 Task: Look for space in Ras al-Khaimah, United Arab Emirates from 1st July, 2023 to 3rd July, 2023 for 1 adult in price range Rs.5000 to Rs.15000. Place can be private room with 1  bedroom having 1 bed and 1 bathroom. Property type can be house, flat, guest house. Amenities needed are: wifi, air conditioning, dedicated workplace, smoking allowed. Booking option can be shelf check-in. Required host language is English.
Action: Mouse moved to (432, 90)
Screenshot: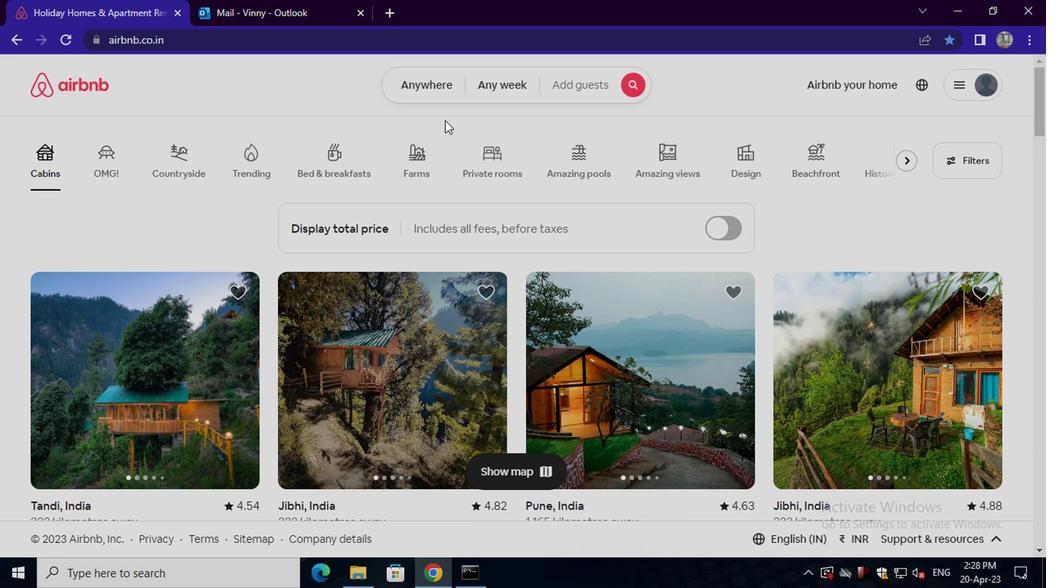 
Action: Mouse pressed left at (432, 90)
Screenshot: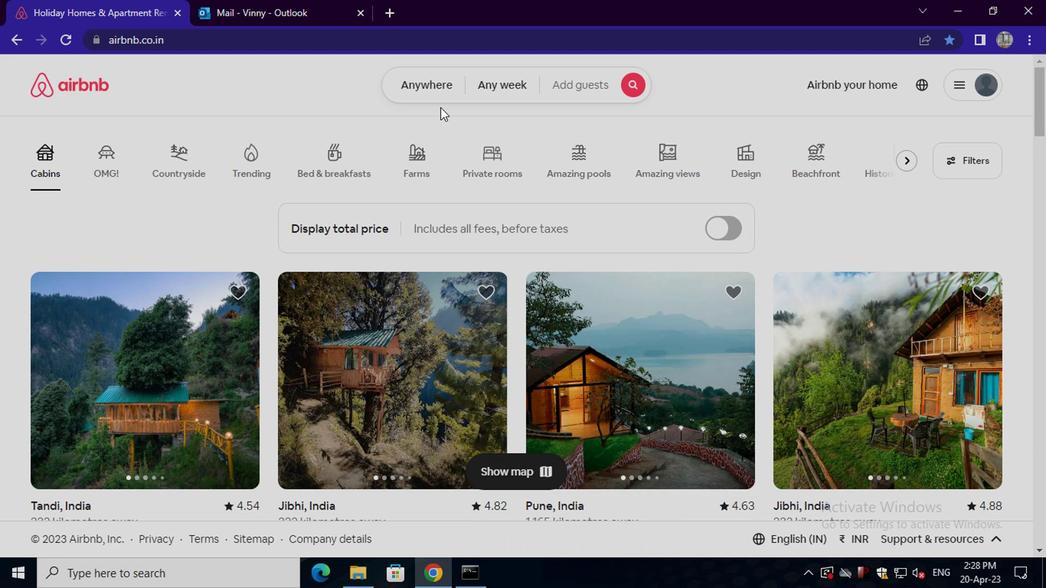 
Action: Mouse moved to (289, 148)
Screenshot: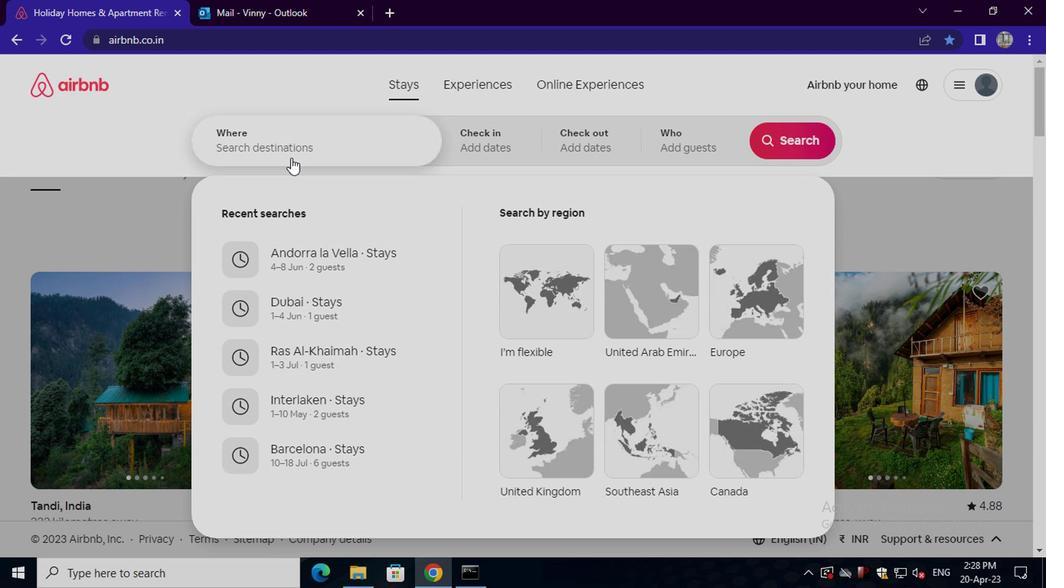 
Action: Mouse pressed left at (289, 148)
Screenshot: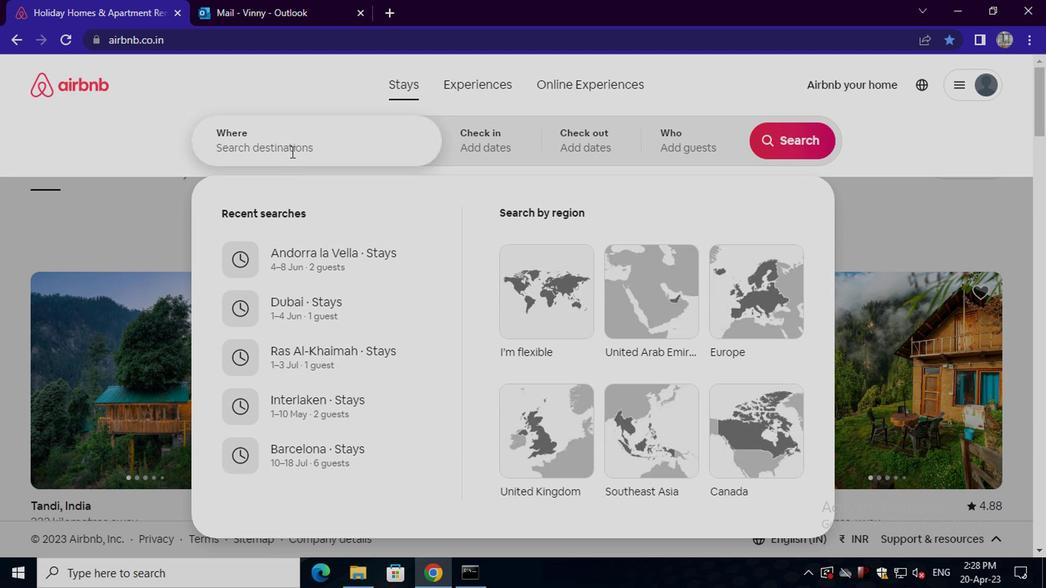 
Action: Key pressed ras<Key.space>al-khaimah
Screenshot: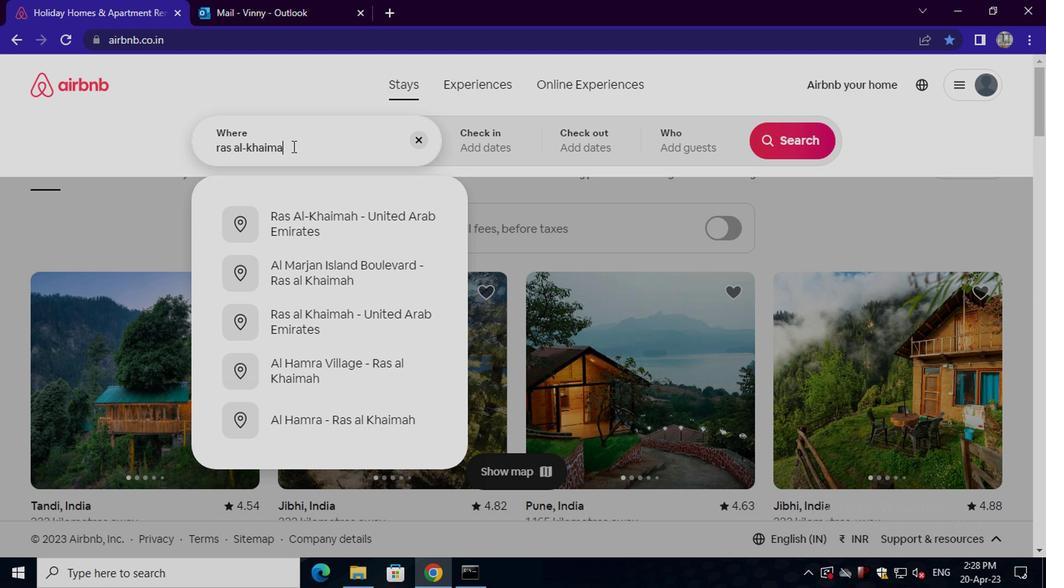 
Action: Mouse moved to (292, 209)
Screenshot: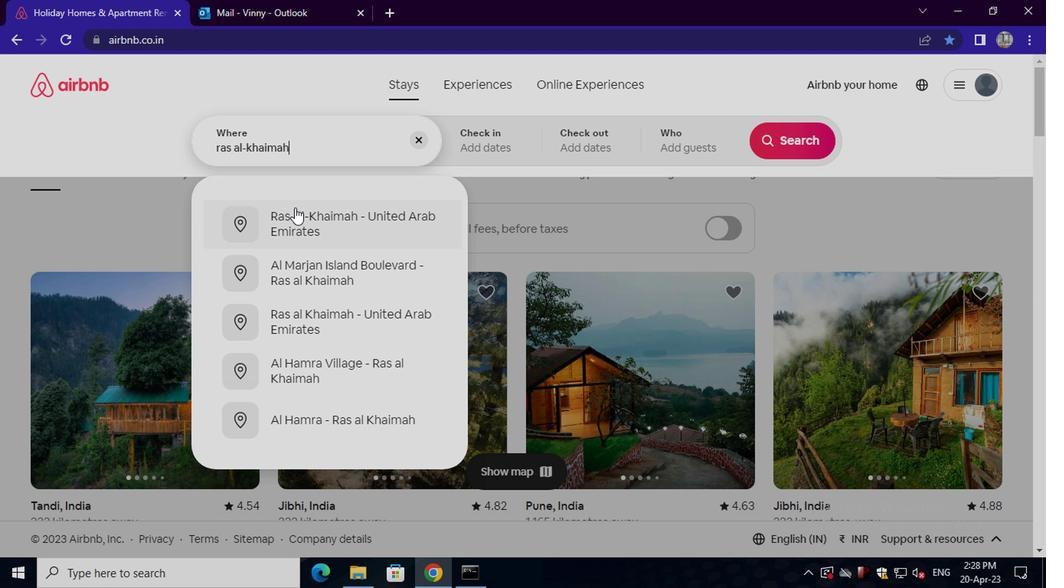 
Action: Mouse pressed left at (292, 209)
Screenshot: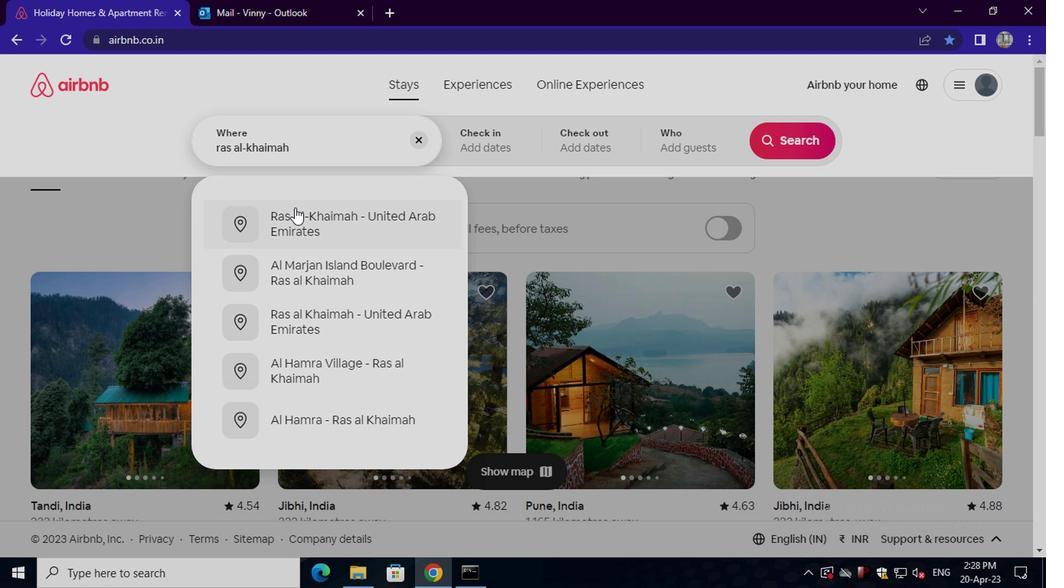 
Action: Mouse moved to (778, 267)
Screenshot: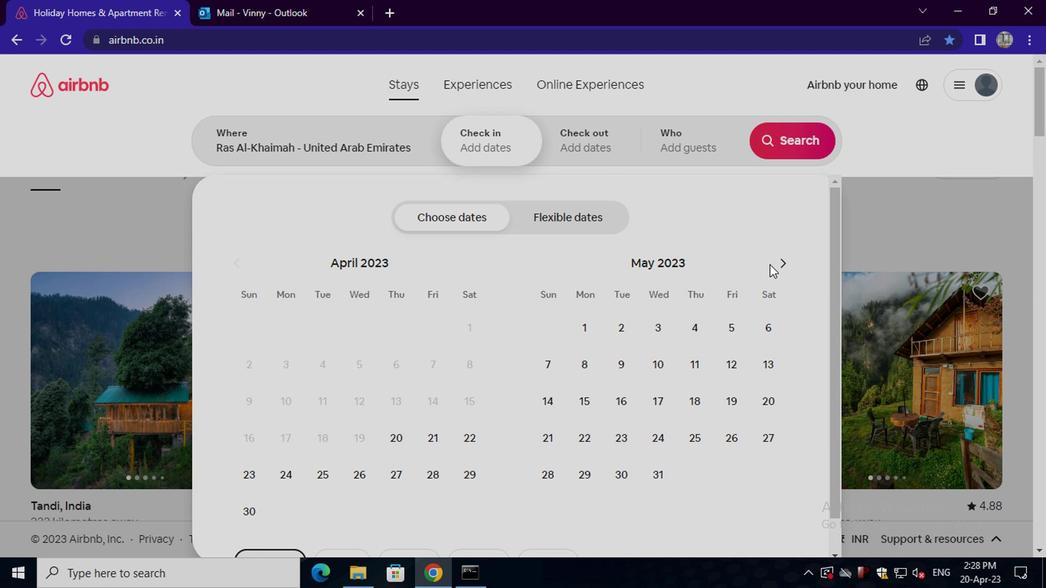 
Action: Mouse pressed left at (778, 267)
Screenshot: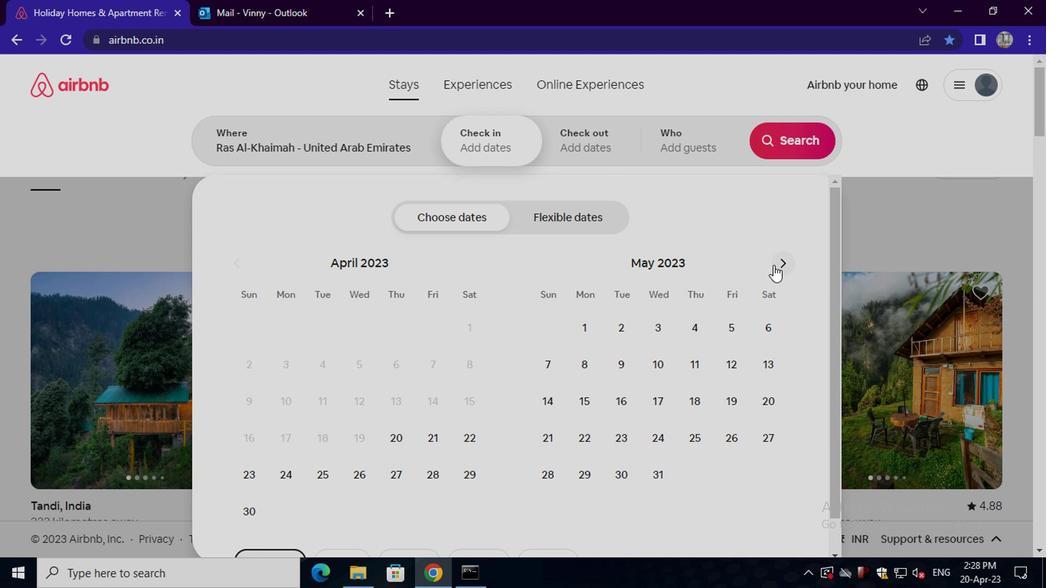 
Action: Mouse moved to (779, 267)
Screenshot: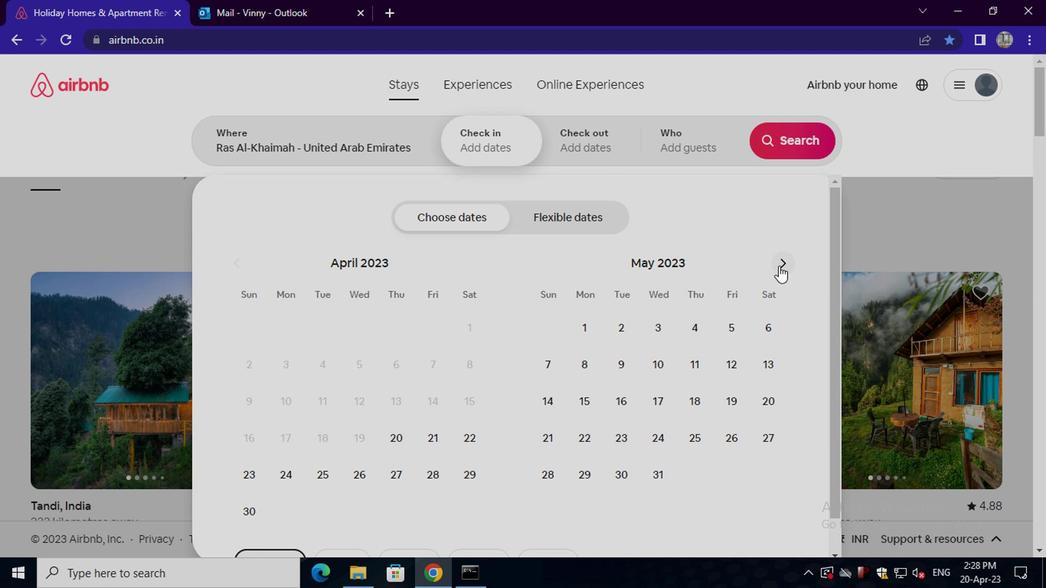 
Action: Mouse pressed left at (779, 267)
Screenshot: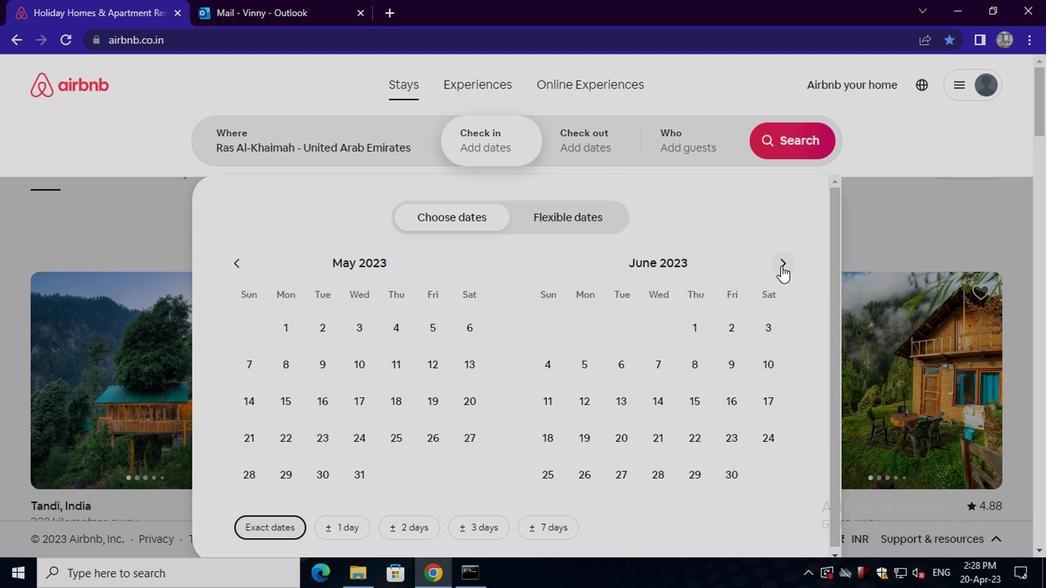 
Action: Mouse moved to (765, 334)
Screenshot: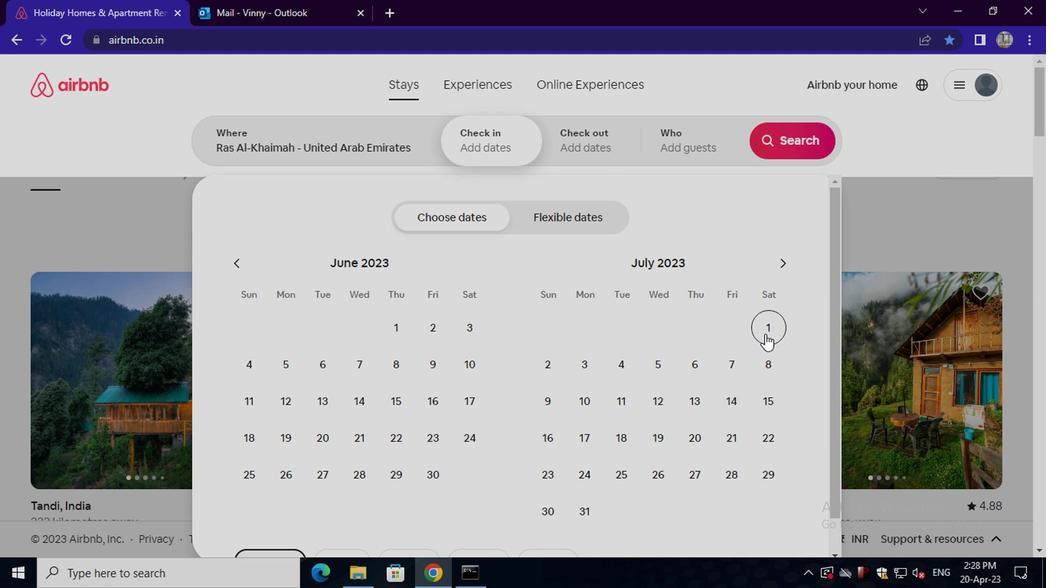 
Action: Mouse pressed left at (765, 334)
Screenshot: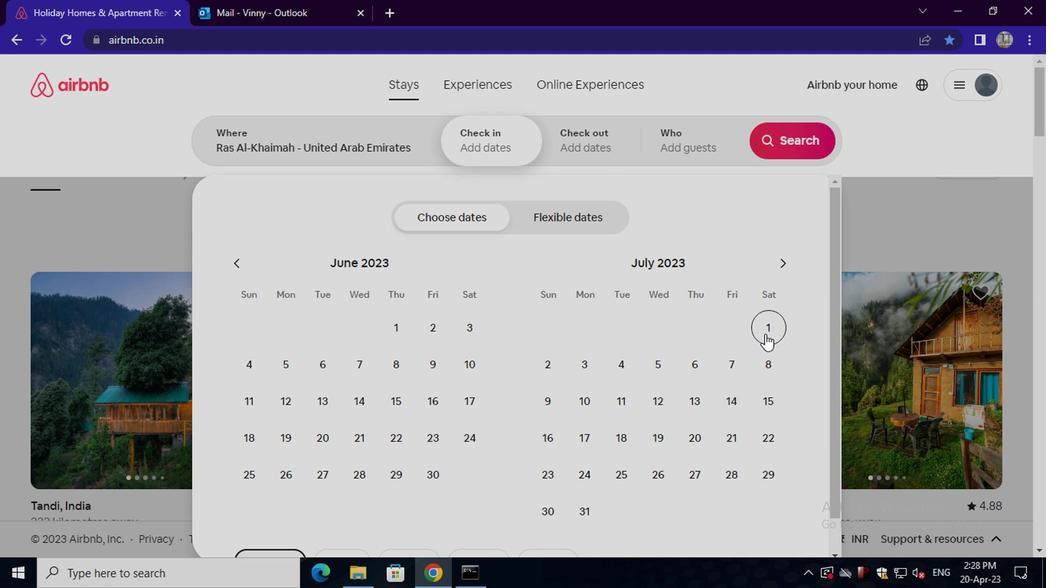 
Action: Mouse moved to (588, 365)
Screenshot: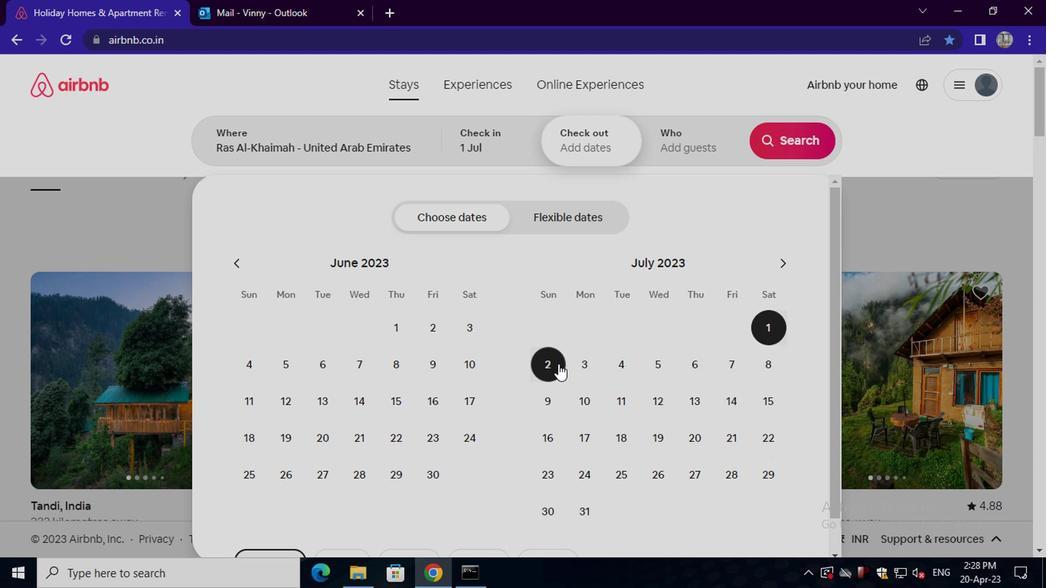 
Action: Mouse pressed left at (588, 365)
Screenshot: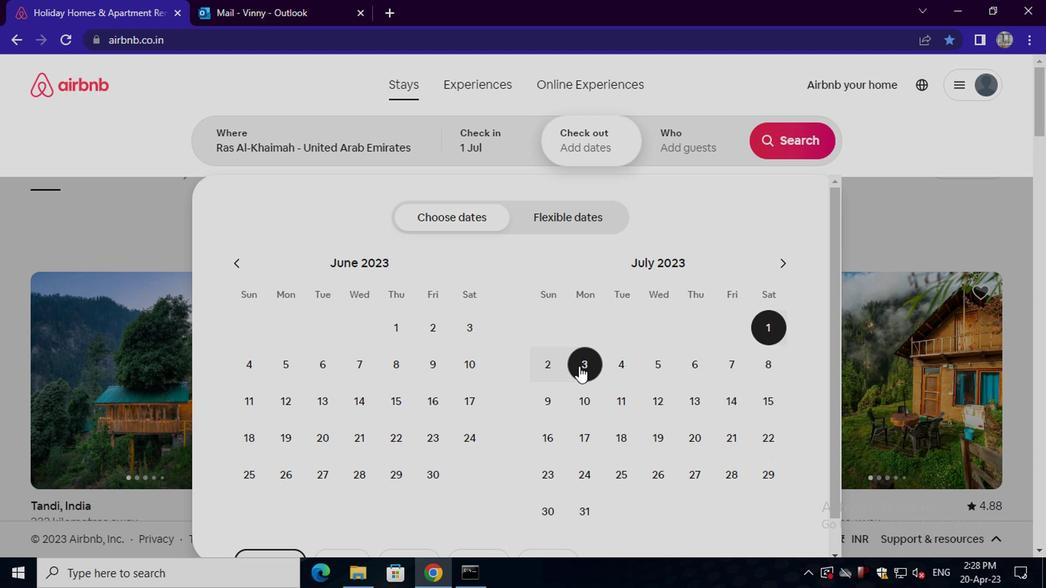 
Action: Mouse moved to (697, 156)
Screenshot: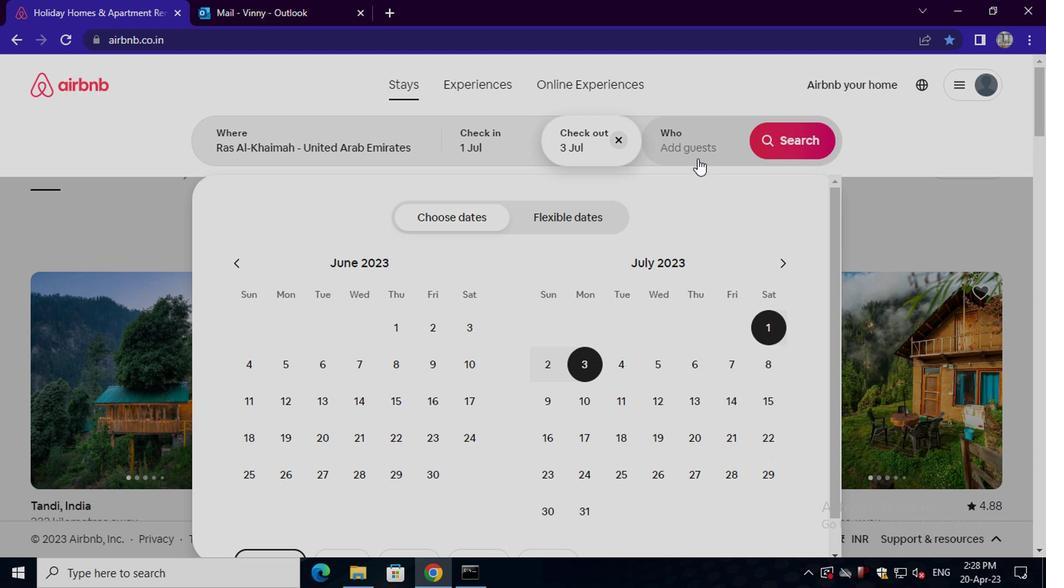 
Action: Mouse pressed left at (697, 156)
Screenshot: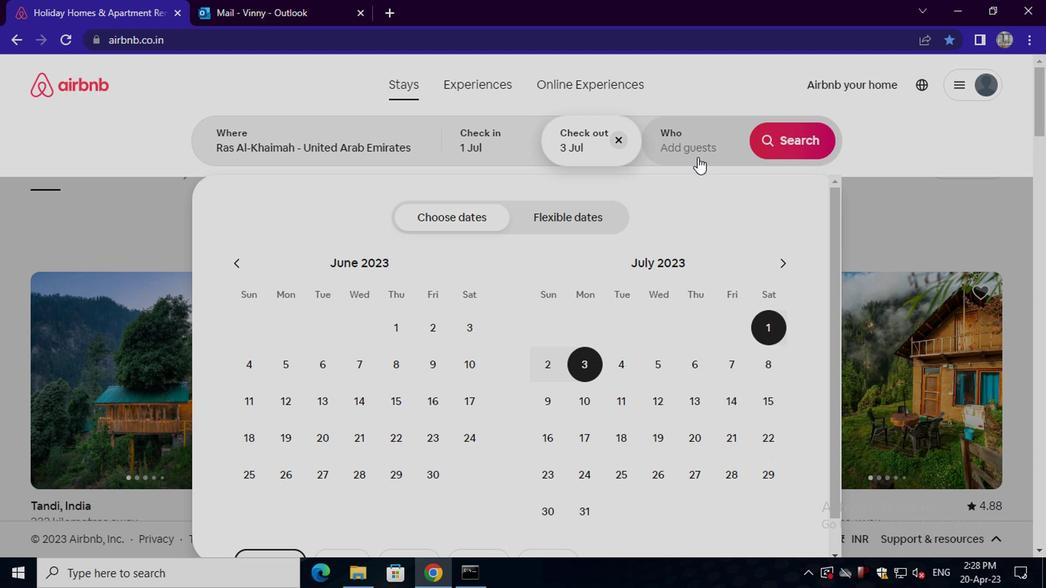 
Action: Mouse moved to (786, 227)
Screenshot: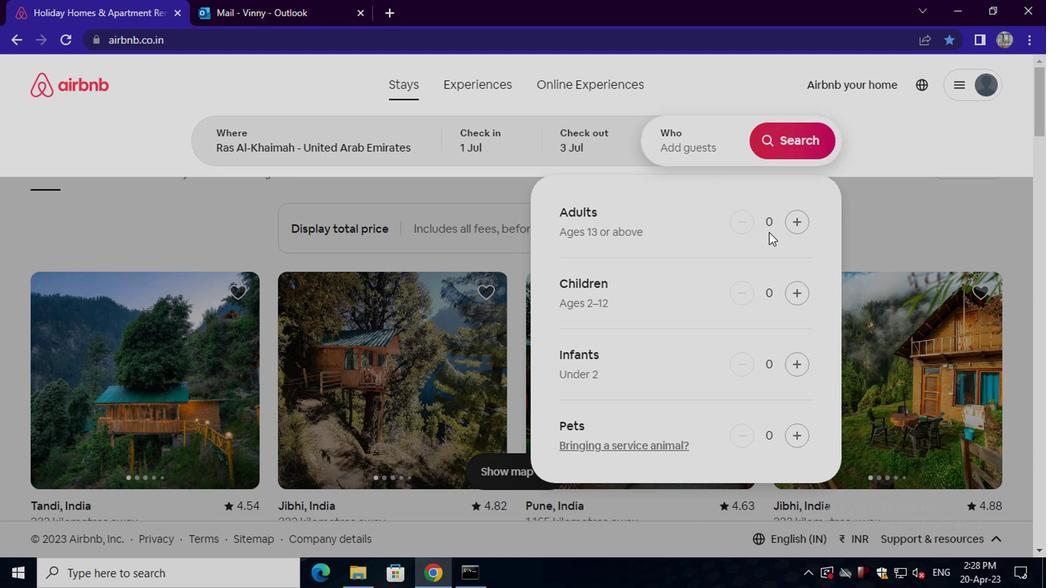 
Action: Mouse pressed left at (786, 227)
Screenshot: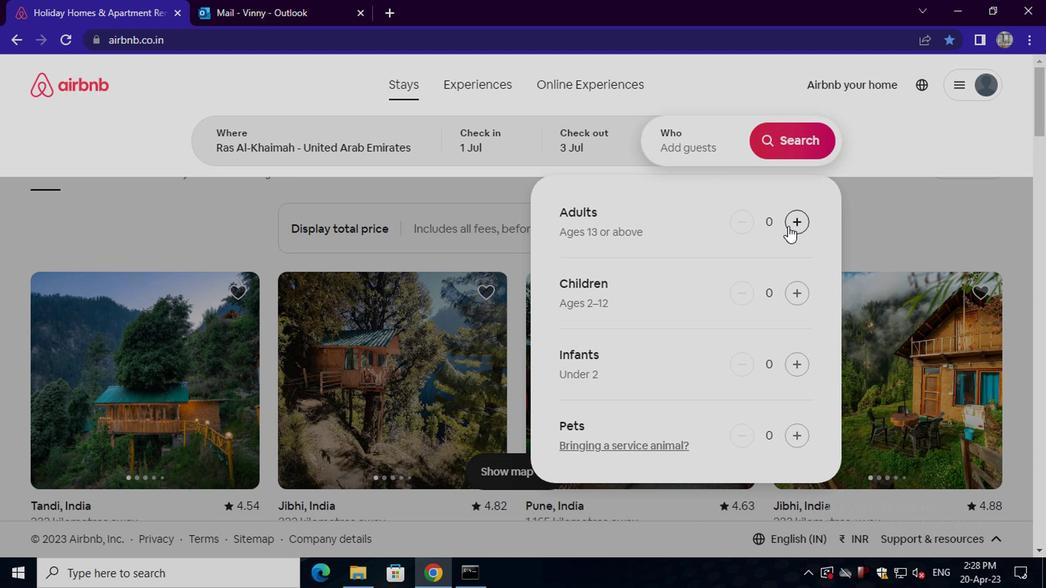 
Action: Mouse moved to (791, 142)
Screenshot: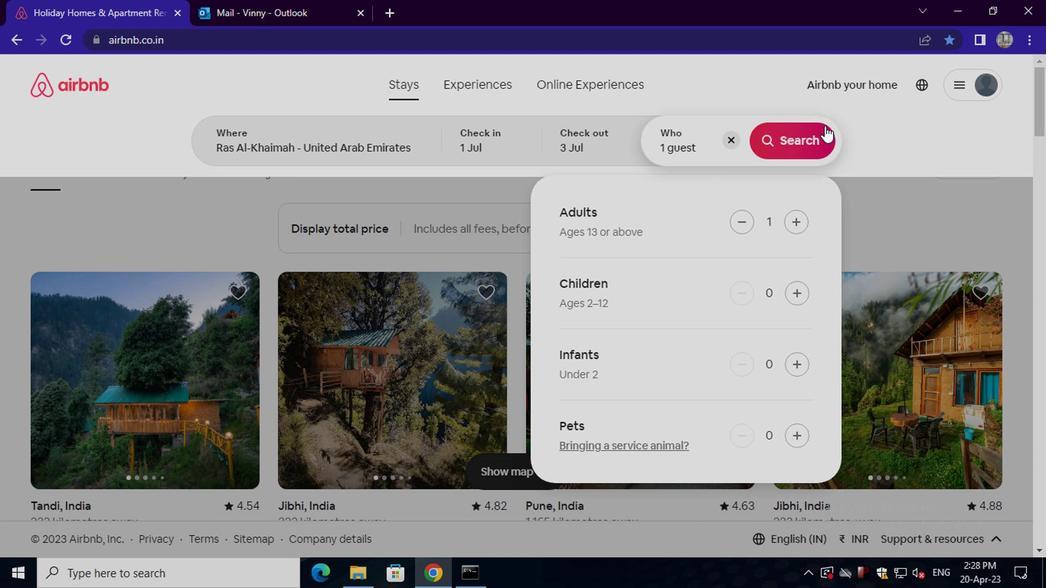 
Action: Mouse pressed left at (791, 142)
Screenshot: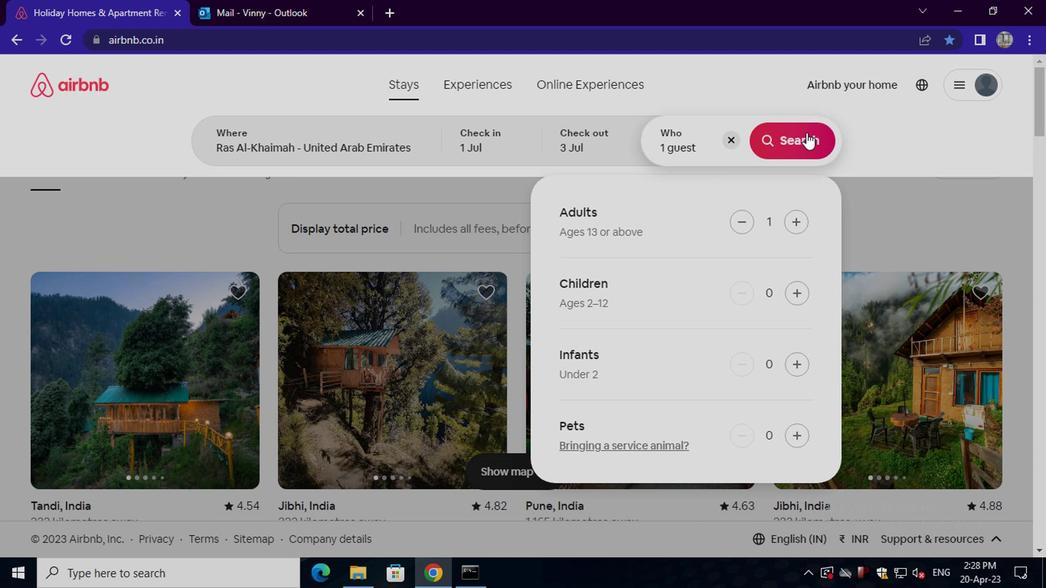 
Action: Mouse moved to (972, 159)
Screenshot: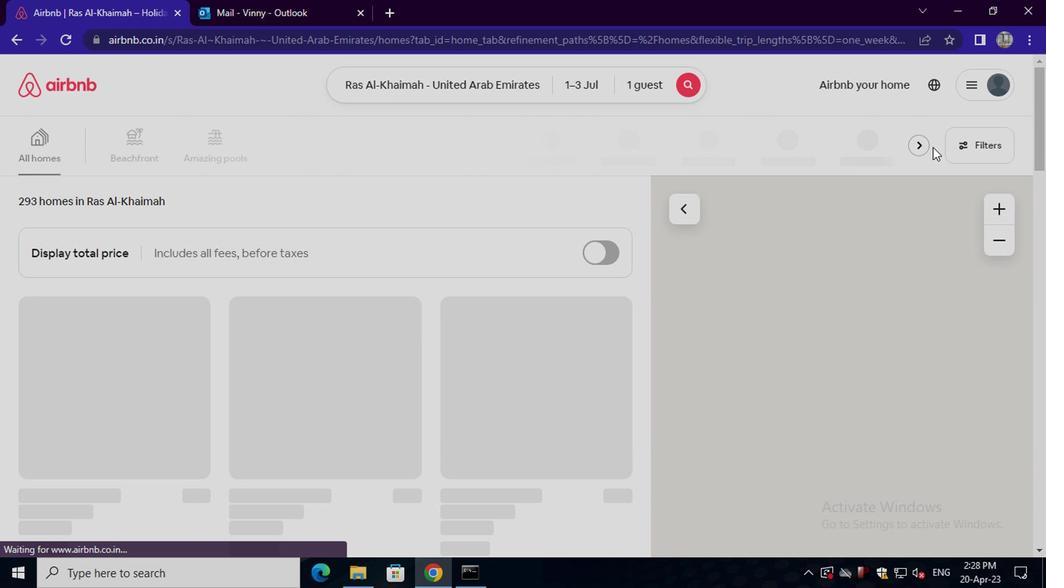 
Action: Mouse pressed left at (972, 159)
Screenshot: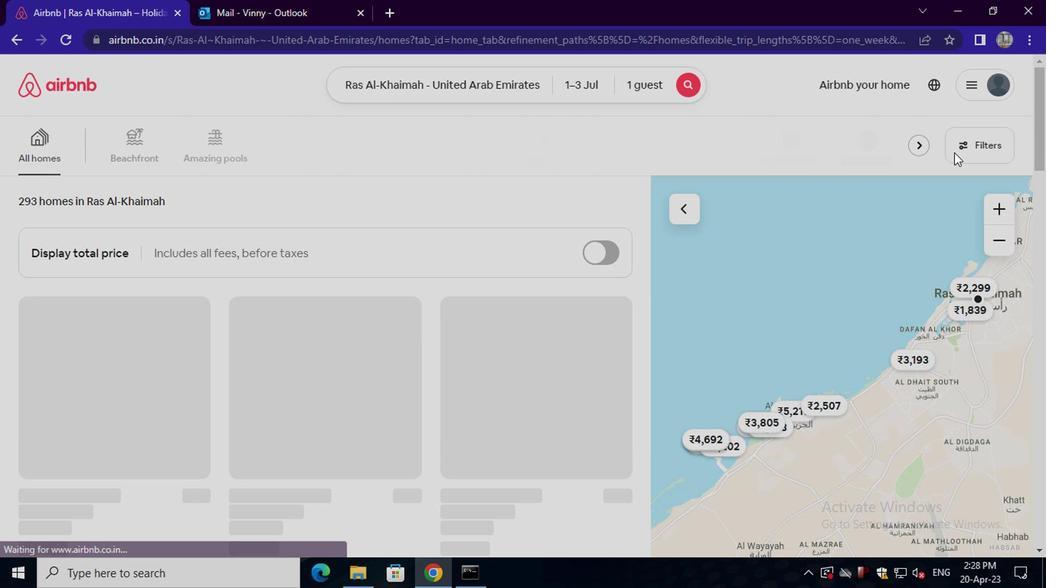 
Action: Mouse moved to (425, 330)
Screenshot: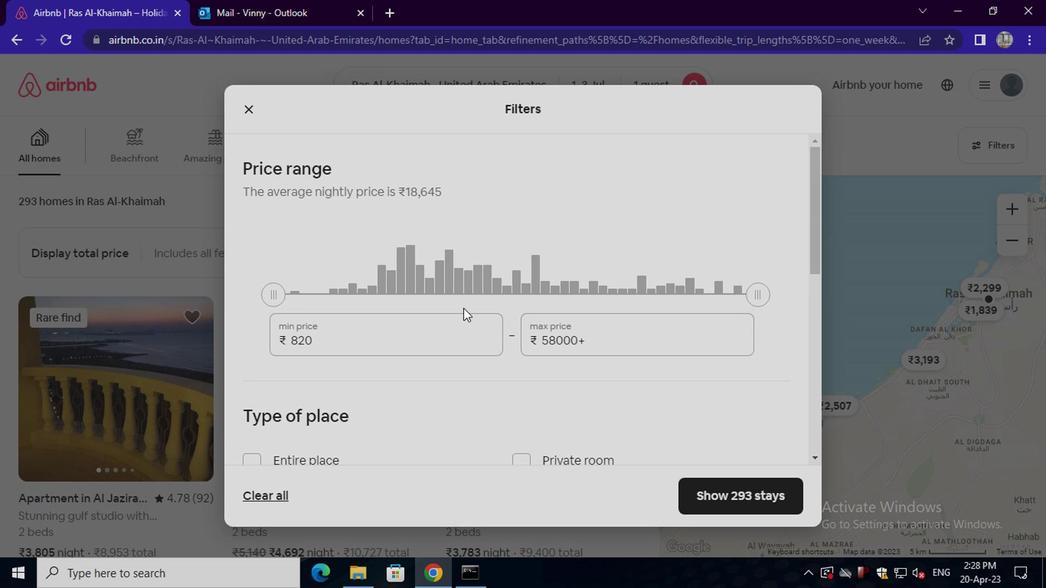 
Action: Mouse pressed left at (425, 330)
Screenshot: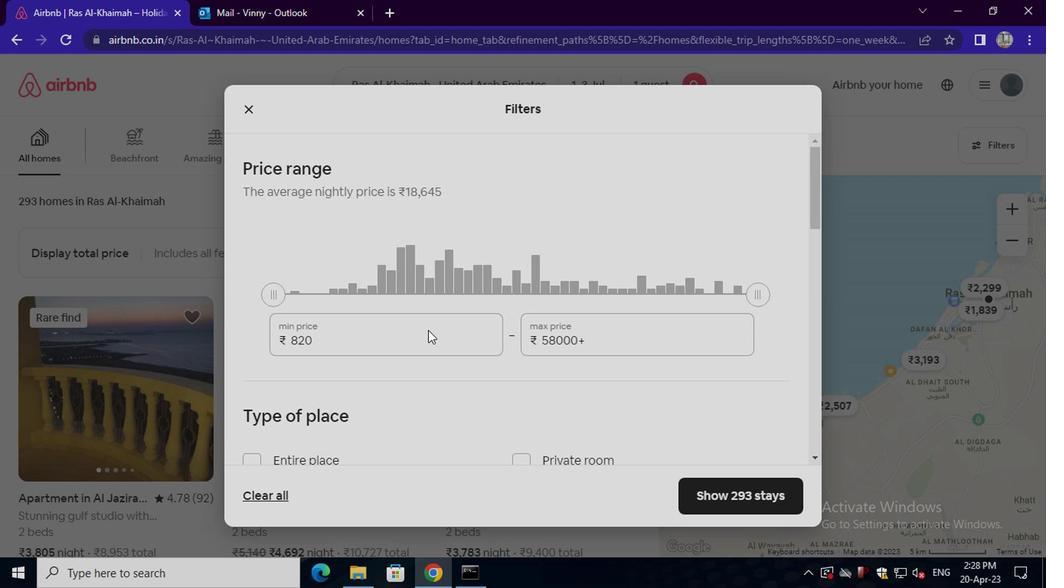 
Action: Mouse moved to (419, 344)
Screenshot: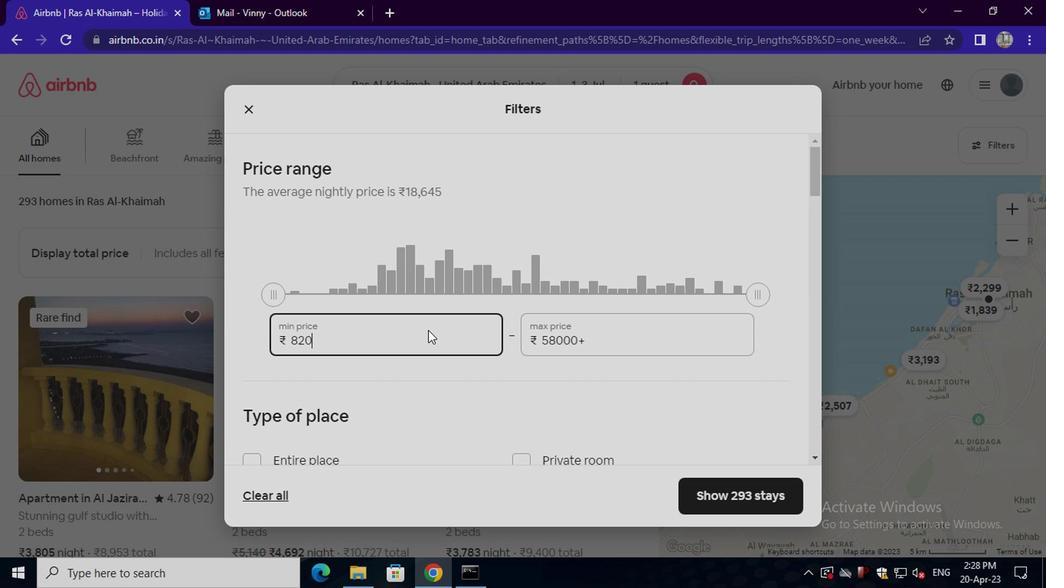 
Action: Key pressed <Key.backspace><Key.backspace><Key.backspace><Key.backspace><Key.backspace><Key.backspace><Key.backspace><Key.backspace><Key.backspace><Key.backspace><Key.backspace><Key.backspace><Key.backspace><Key.backspace><Key.backspace>4<Key.backspace>5000
Screenshot: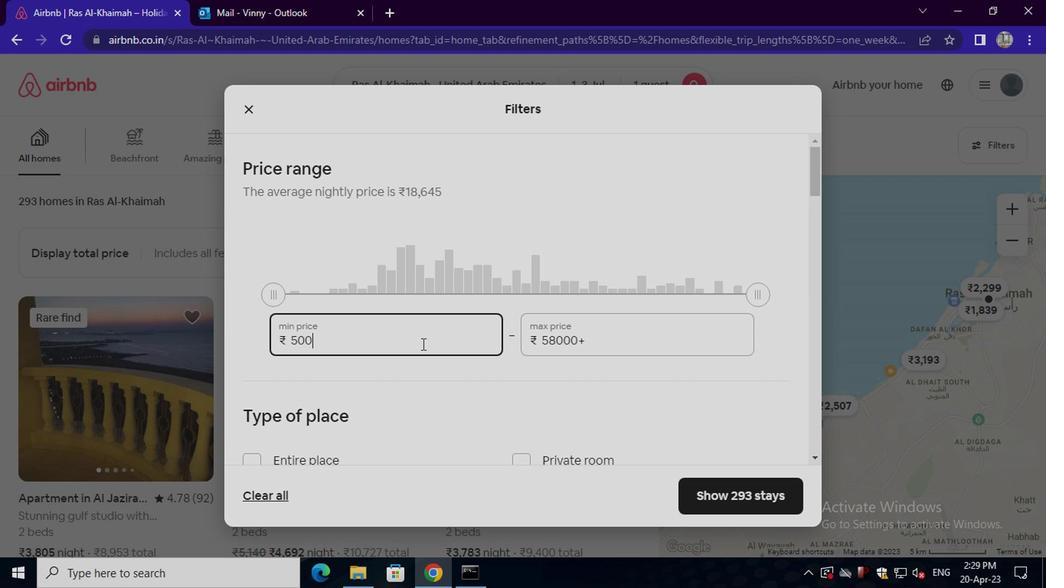 
Action: Mouse moved to (586, 342)
Screenshot: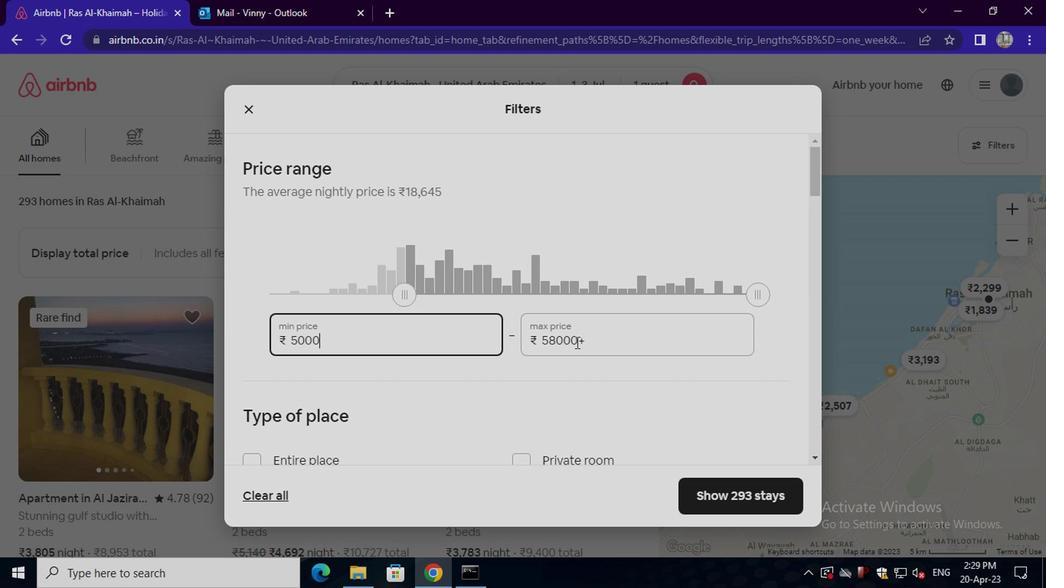 
Action: Mouse pressed left at (586, 342)
Screenshot: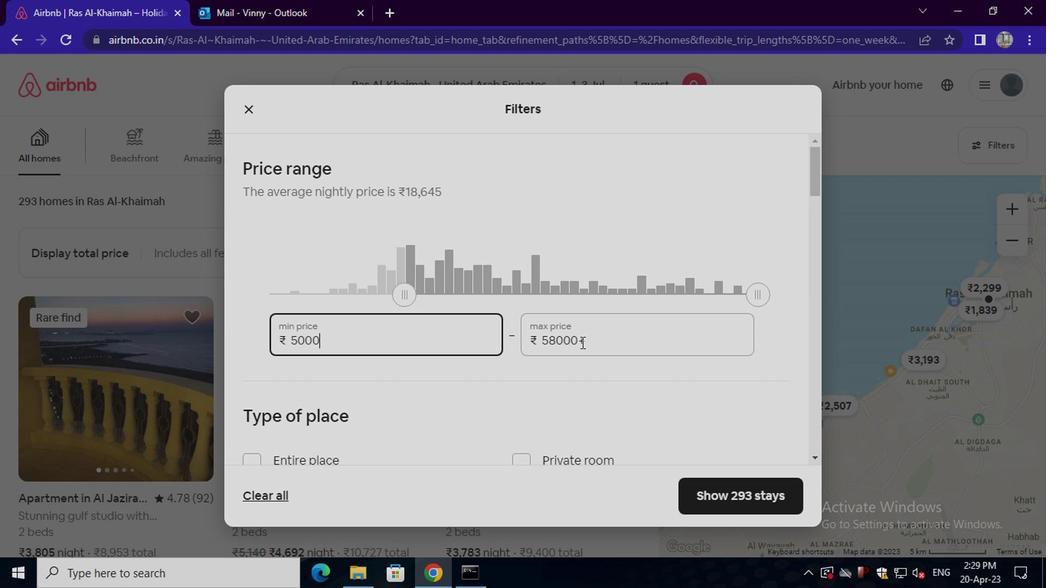 
Action: Key pressed <Key.backspace><Key.backspace><Key.backspace><Key.backspace><Key.backspace><Key.backspace><Key.backspace><Key.backspace><Key.backspace><Key.backspace><Key.backspace><Key.backspace><Key.backspace><Key.backspace><Key.backspace><Key.backspace>15000
Screenshot: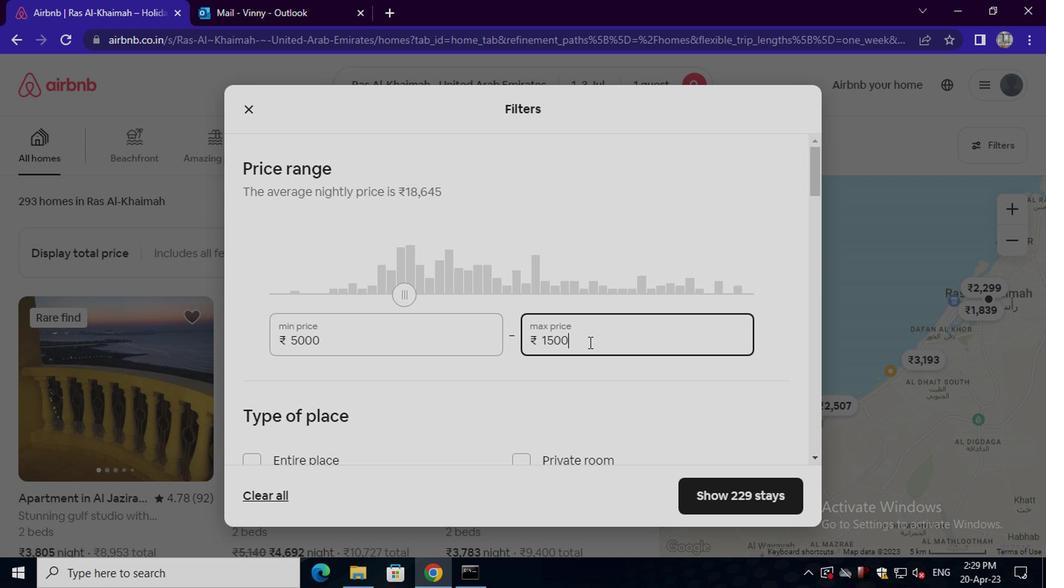 
Action: Mouse scrolled (586, 342) with delta (0, 0)
Screenshot: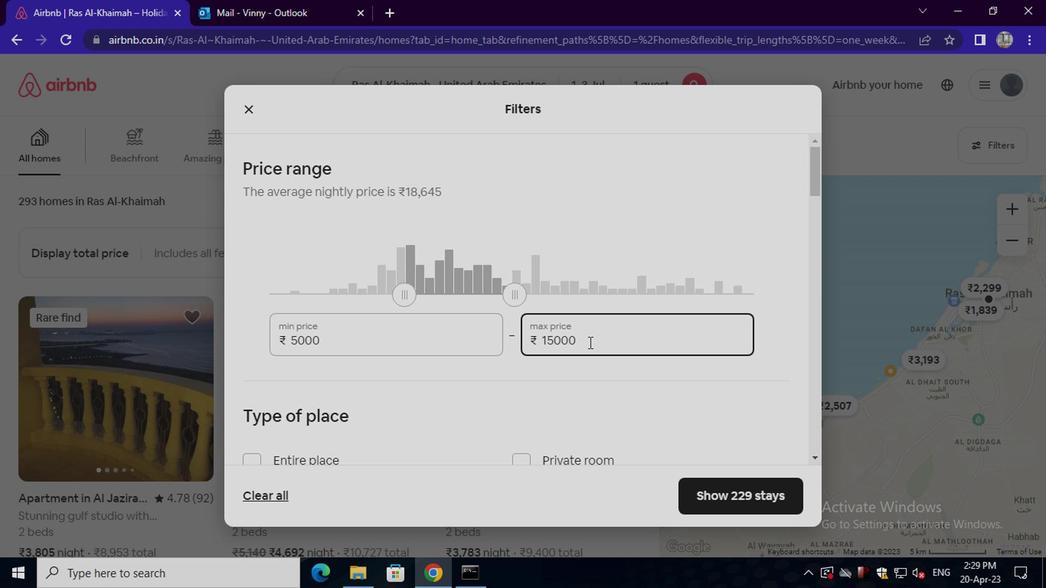 
Action: Mouse scrolled (586, 342) with delta (0, 0)
Screenshot: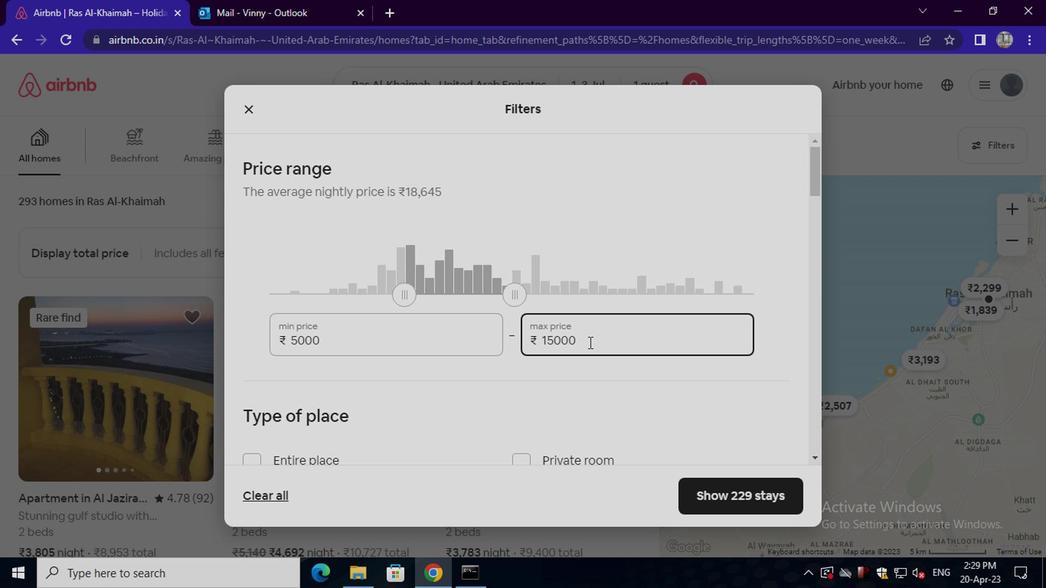 
Action: Mouse moved to (524, 310)
Screenshot: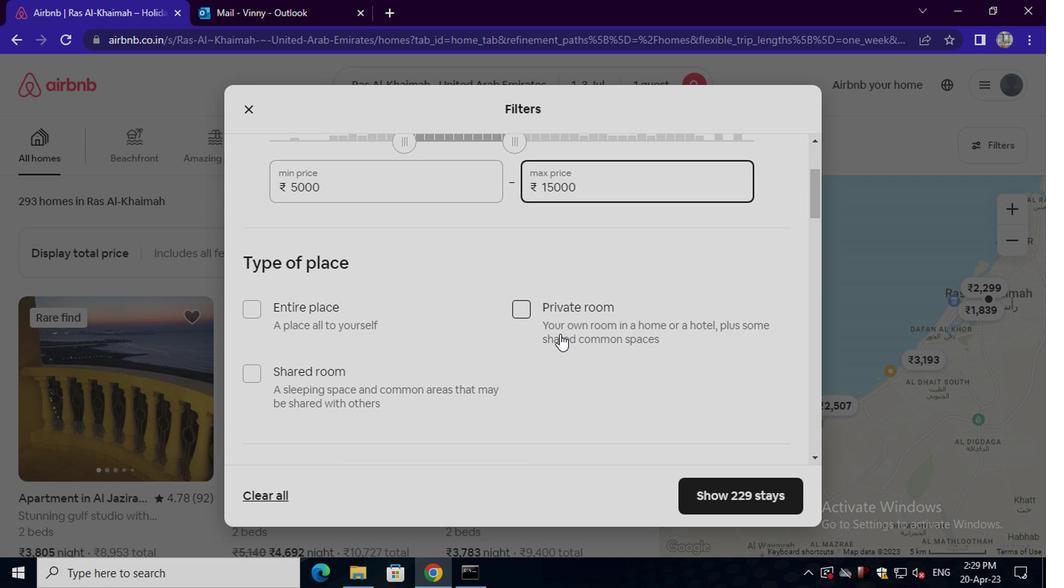 
Action: Mouse pressed left at (524, 310)
Screenshot: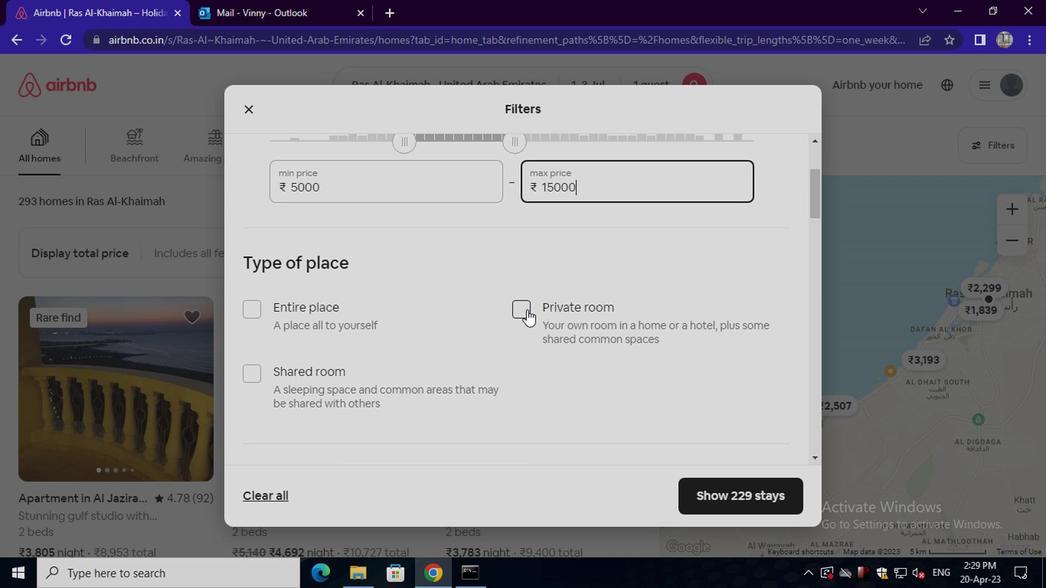 
Action: Mouse scrolled (524, 309) with delta (0, 0)
Screenshot: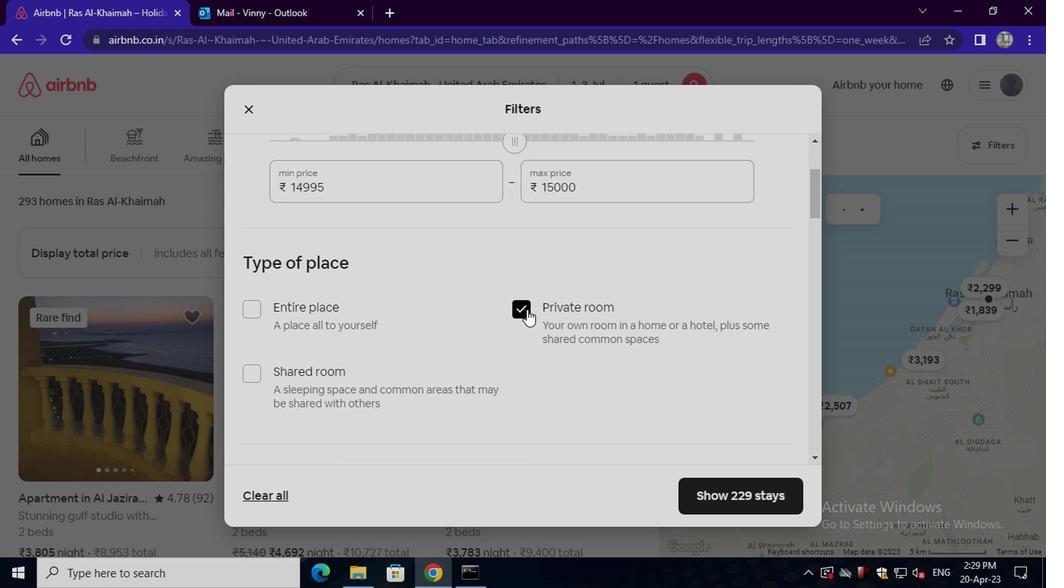
Action: Mouse scrolled (524, 309) with delta (0, 0)
Screenshot: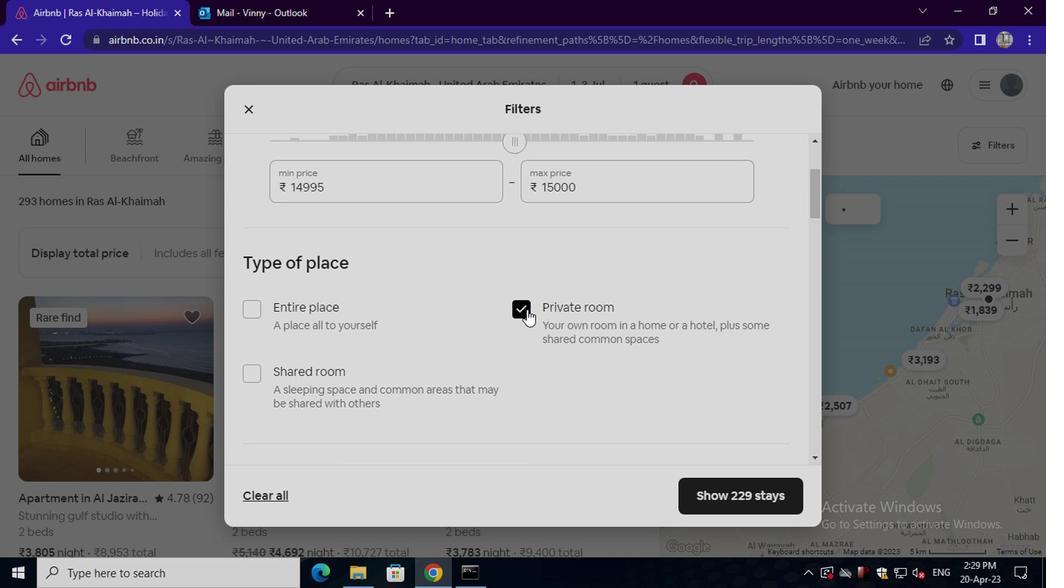 
Action: Mouse moved to (325, 399)
Screenshot: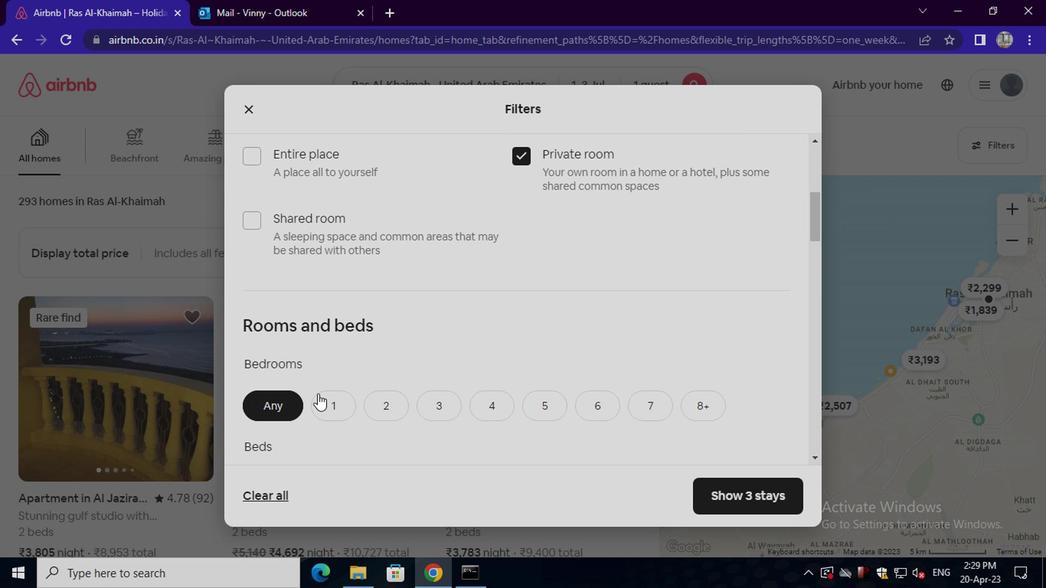 
Action: Mouse pressed left at (325, 399)
Screenshot: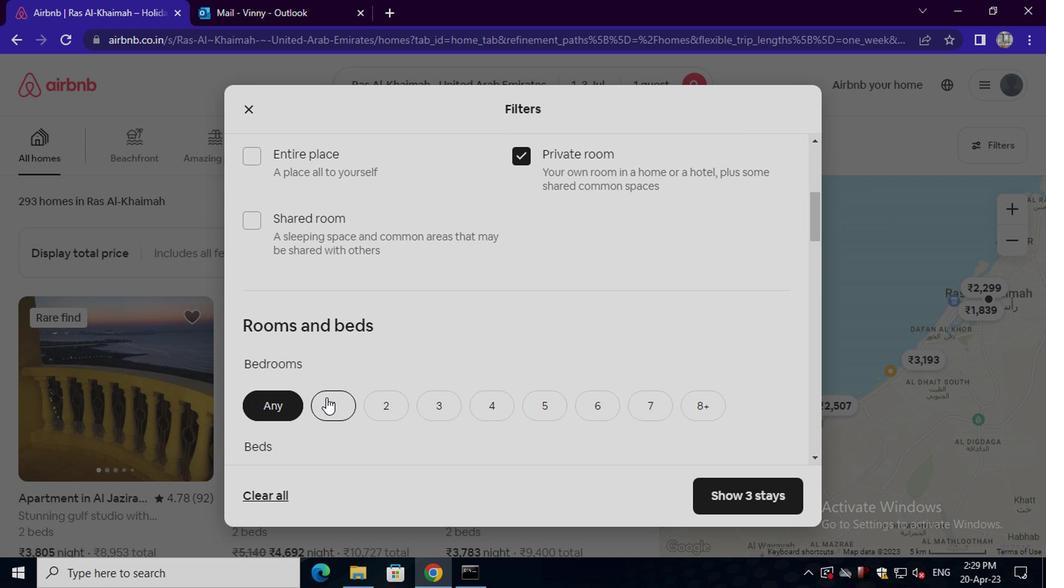 
Action: Mouse scrolled (325, 398) with delta (0, 0)
Screenshot: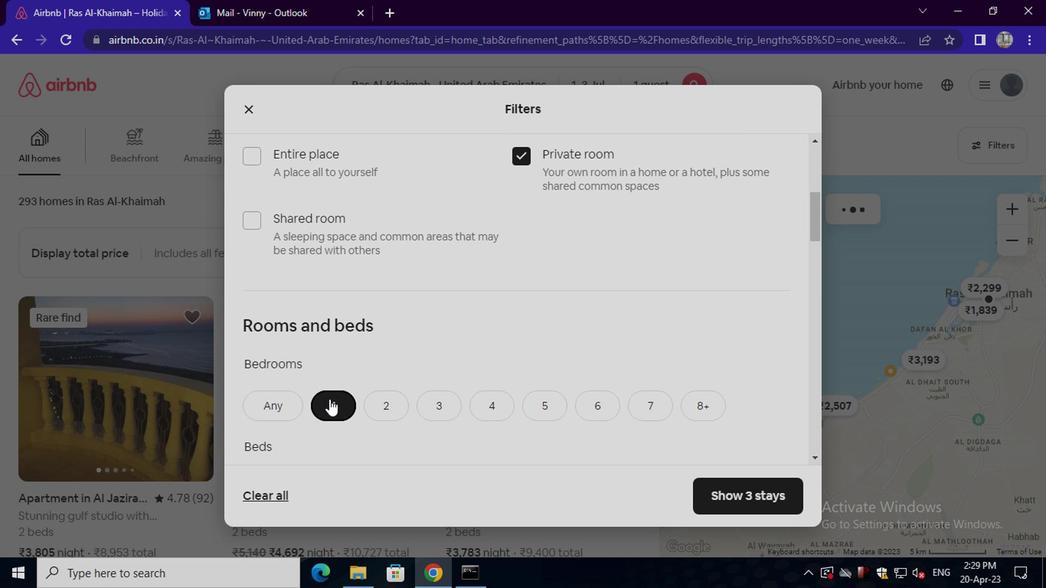 
Action: Mouse scrolled (325, 398) with delta (0, 0)
Screenshot: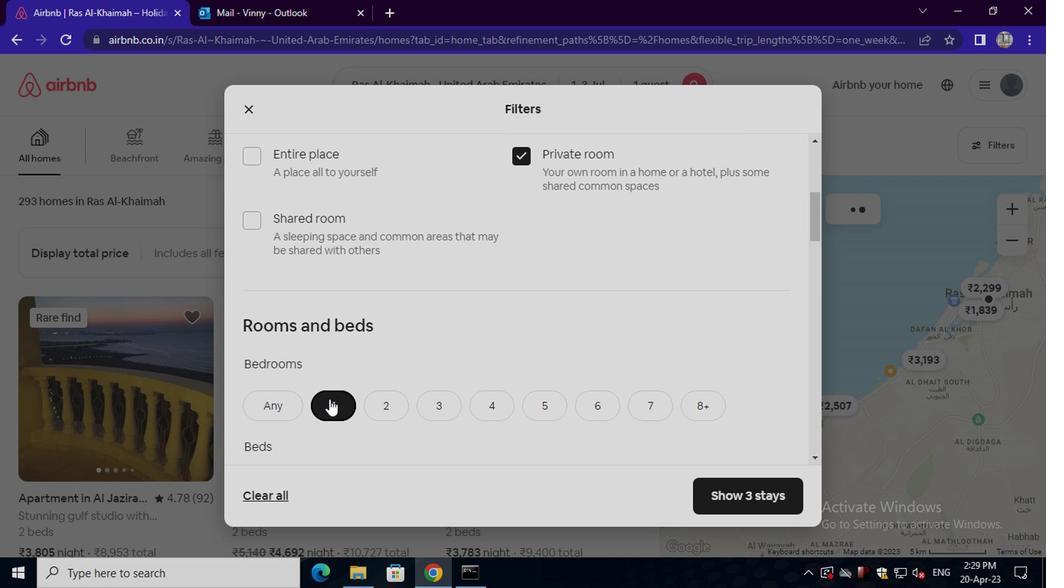 
Action: Mouse scrolled (325, 398) with delta (0, 0)
Screenshot: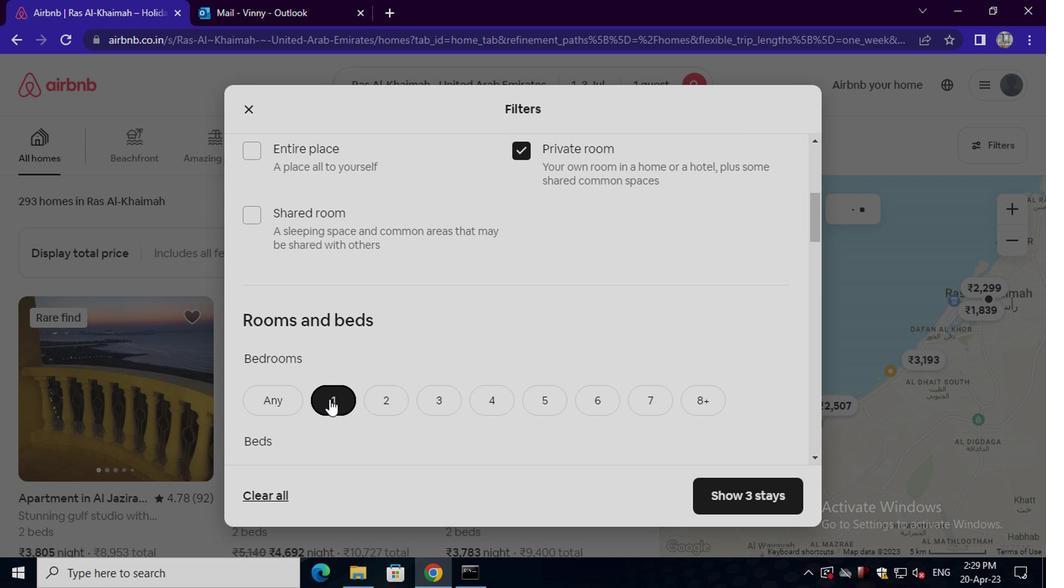 
Action: Mouse moved to (331, 257)
Screenshot: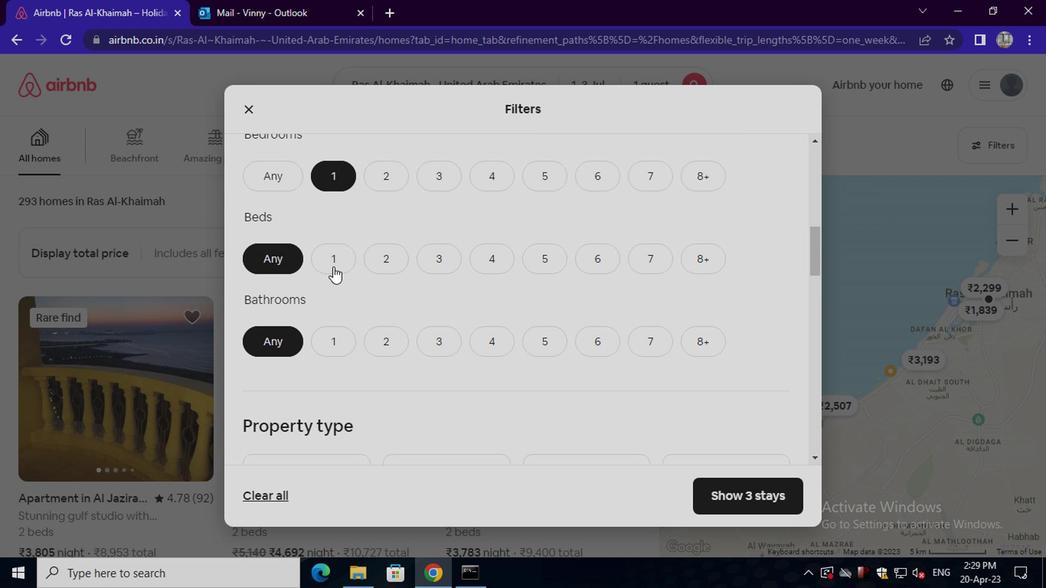 
Action: Mouse pressed left at (331, 257)
Screenshot: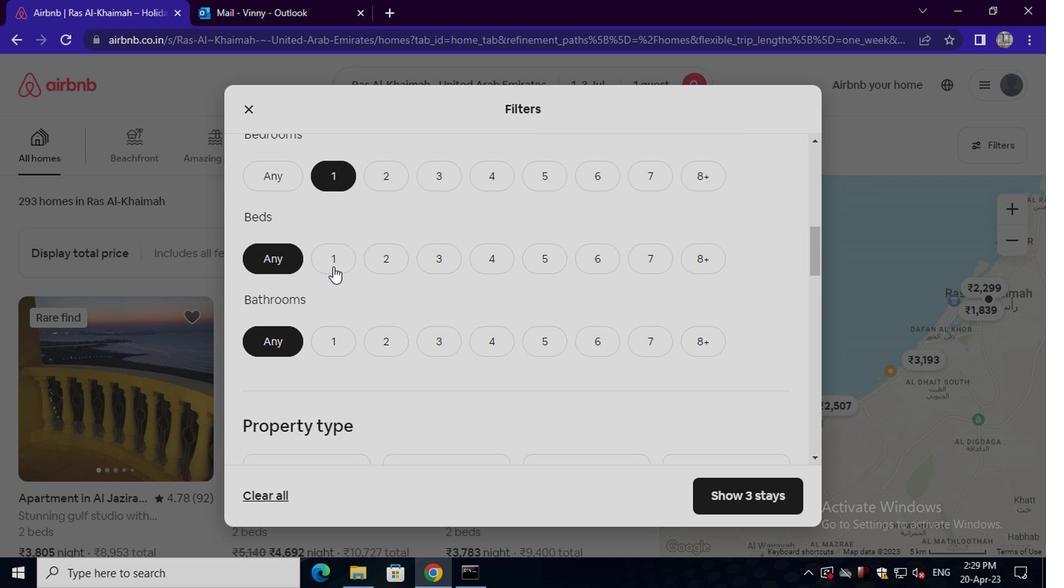 
Action: Mouse moved to (324, 346)
Screenshot: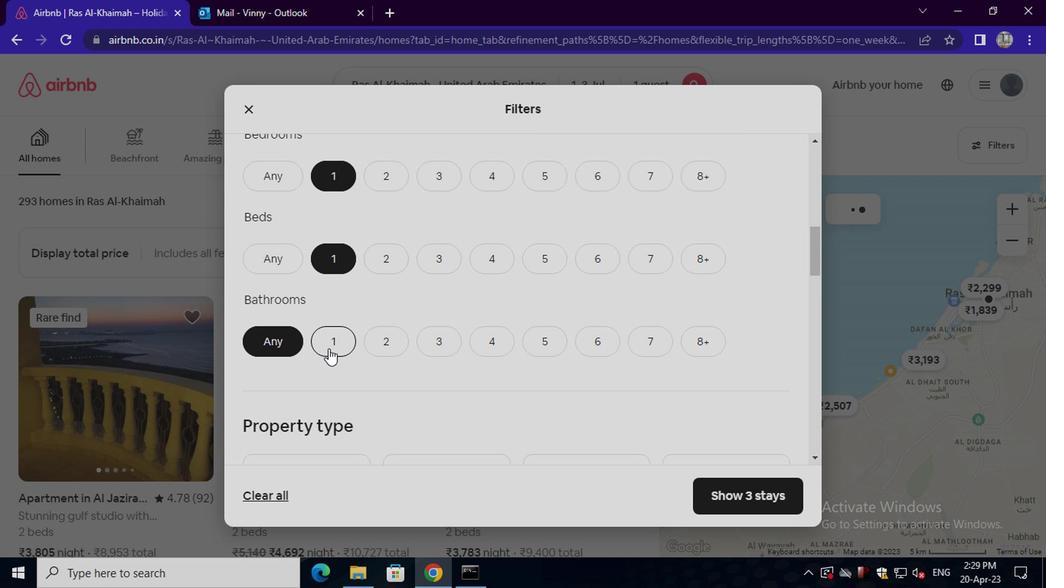 
Action: Mouse pressed left at (324, 346)
Screenshot: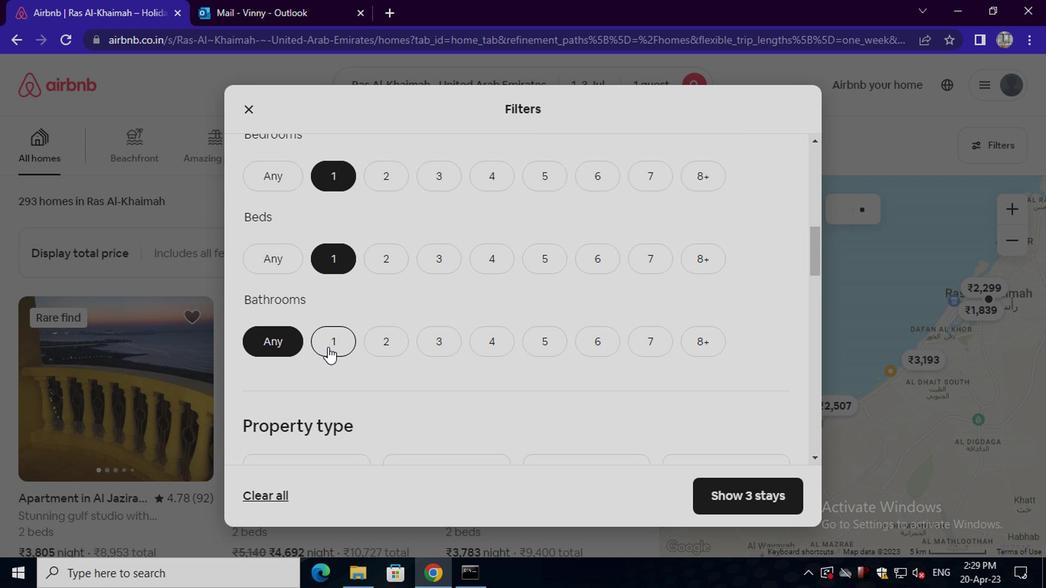 
Action: Mouse moved to (325, 346)
Screenshot: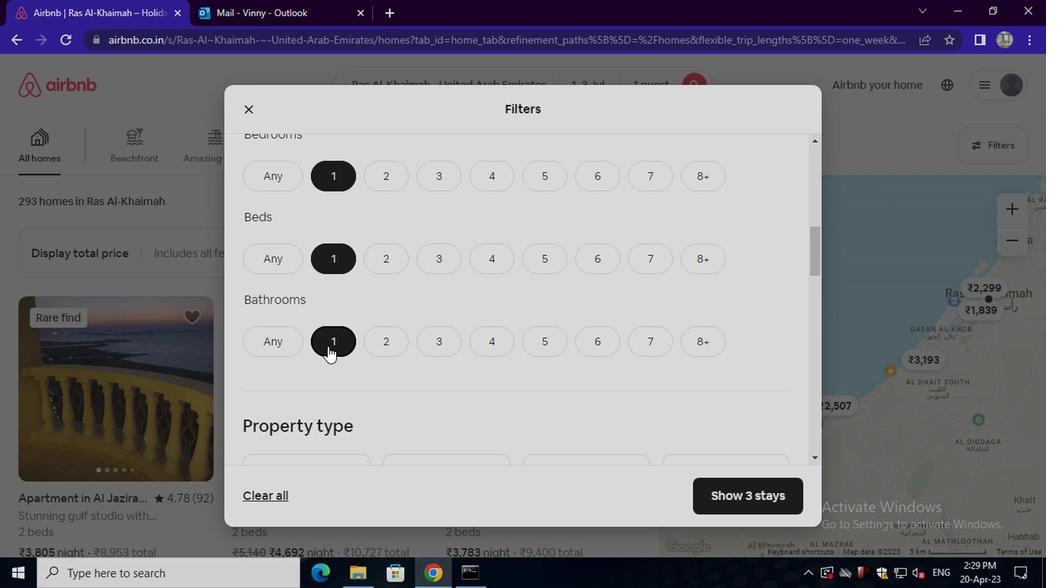 
Action: Mouse scrolled (325, 345) with delta (0, -1)
Screenshot: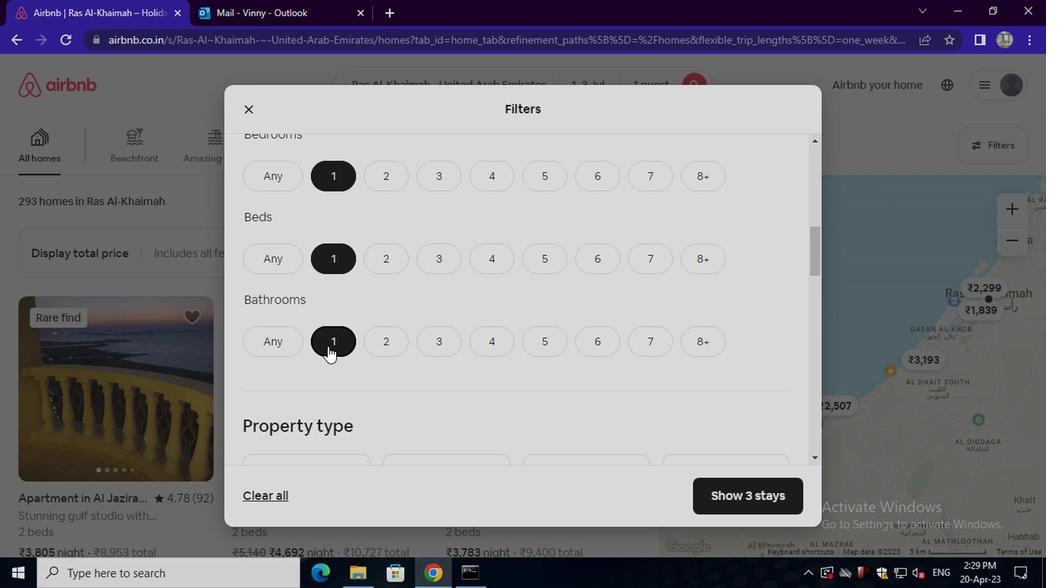 
Action: Mouse scrolled (325, 345) with delta (0, -1)
Screenshot: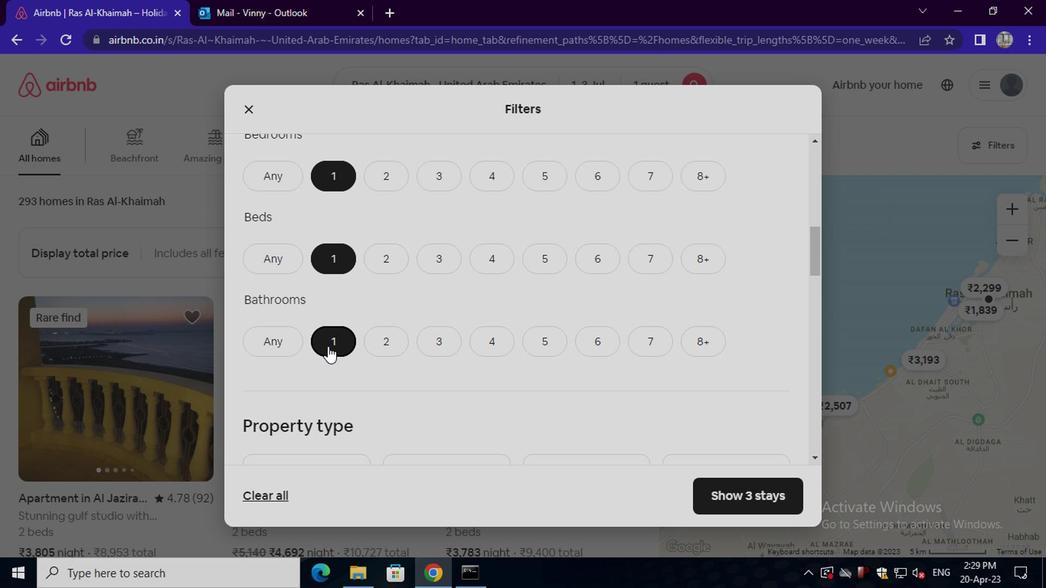 
Action: Mouse scrolled (325, 345) with delta (0, -1)
Screenshot: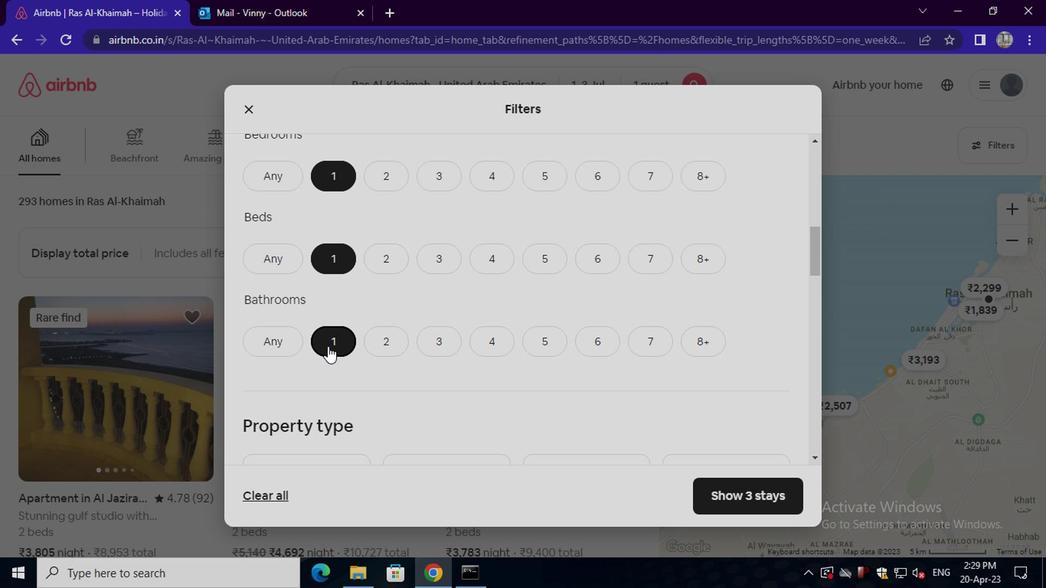 
Action: Mouse moved to (315, 299)
Screenshot: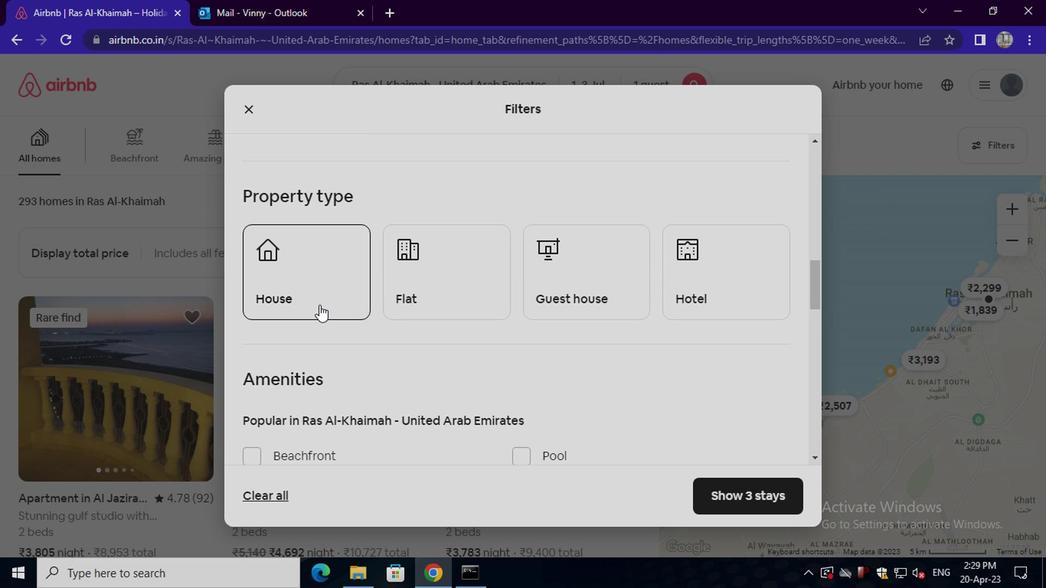 
Action: Mouse pressed left at (315, 299)
Screenshot: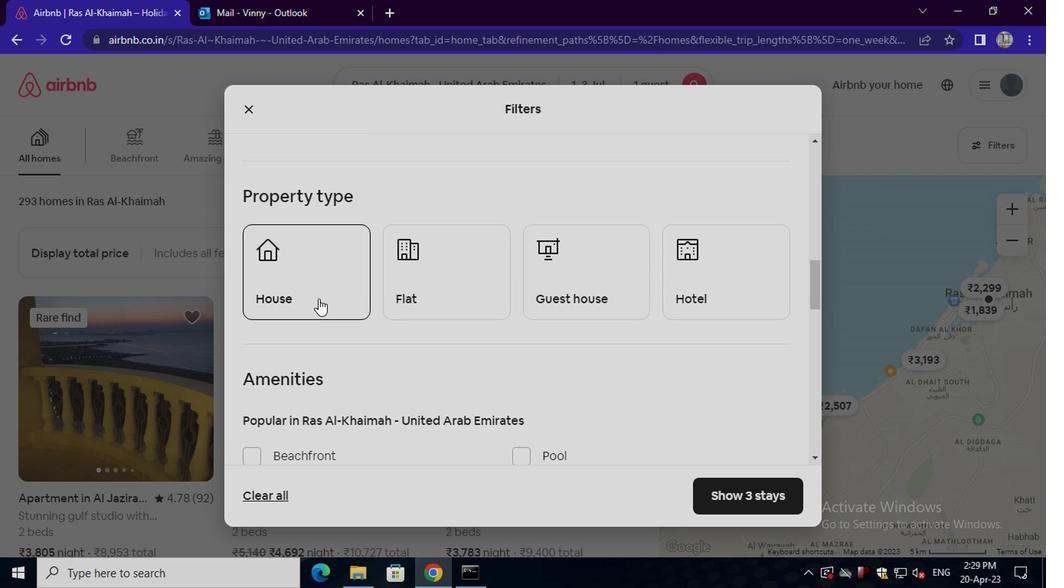 
Action: Mouse moved to (434, 291)
Screenshot: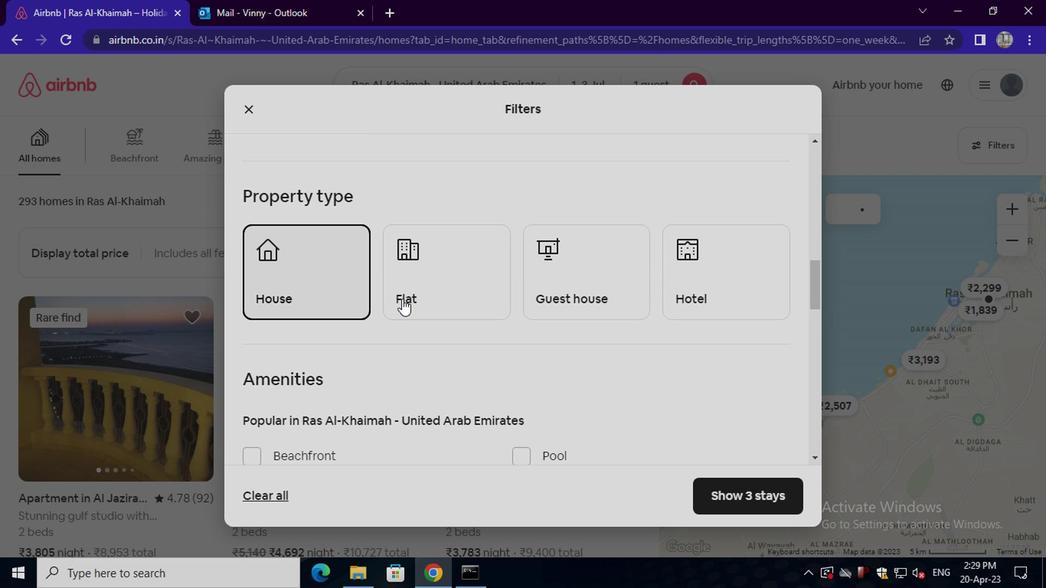 
Action: Mouse pressed left at (434, 291)
Screenshot: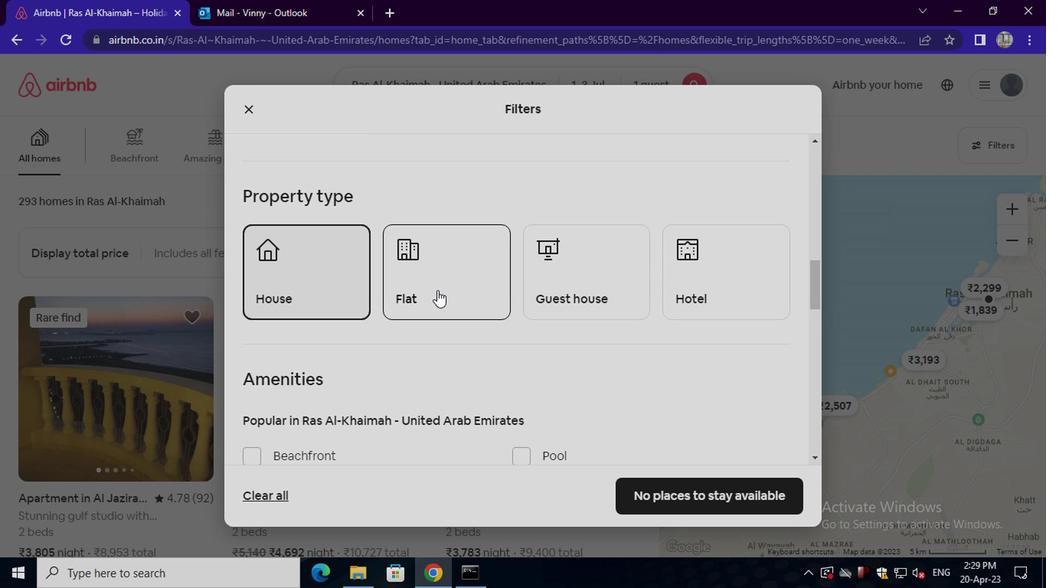
Action: Mouse moved to (605, 284)
Screenshot: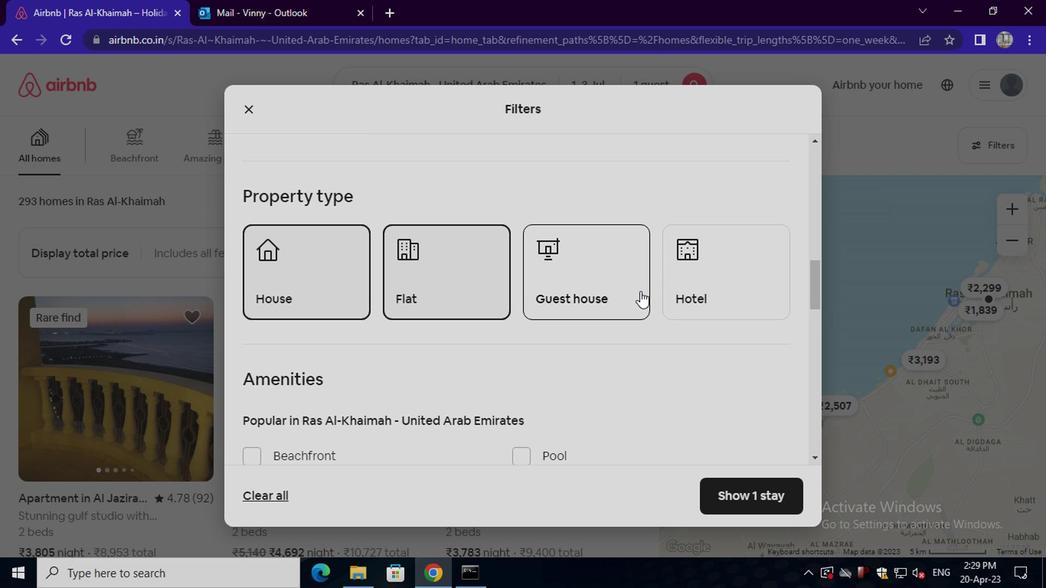 
Action: Mouse pressed left at (605, 284)
Screenshot: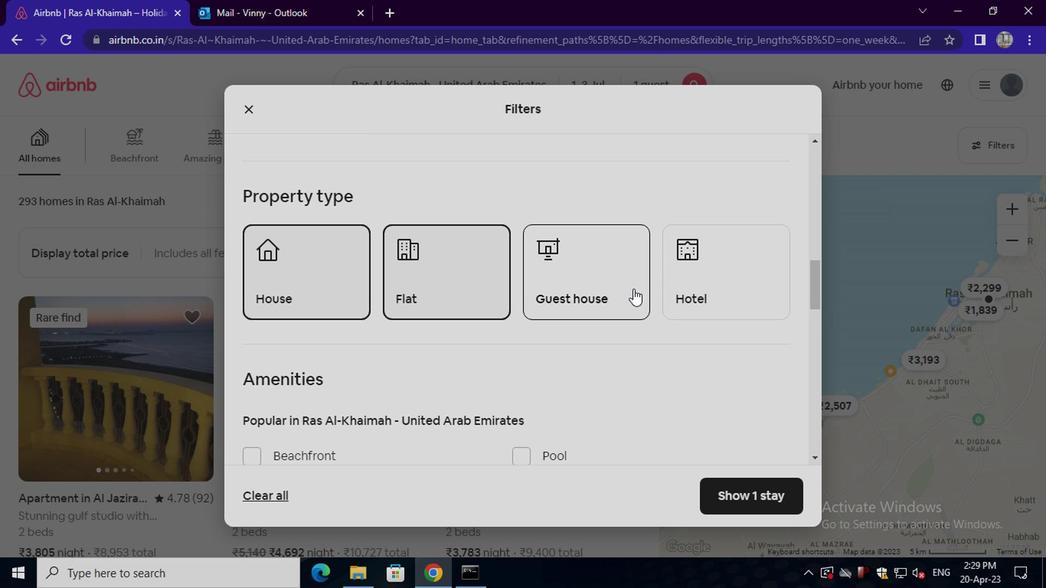 
Action: Mouse moved to (564, 316)
Screenshot: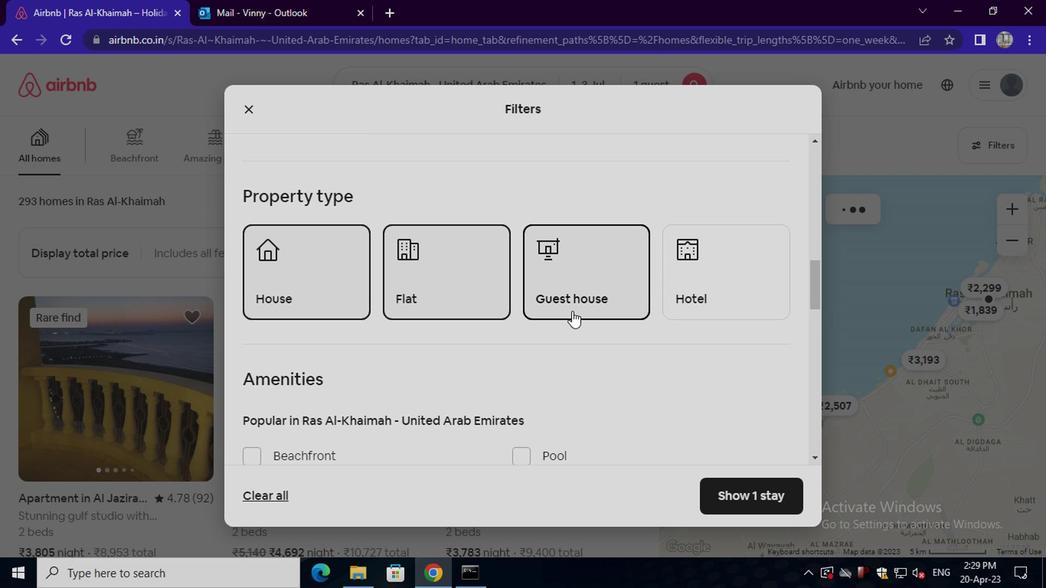 
Action: Mouse scrolled (564, 315) with delta (0, 0)
Screenshot: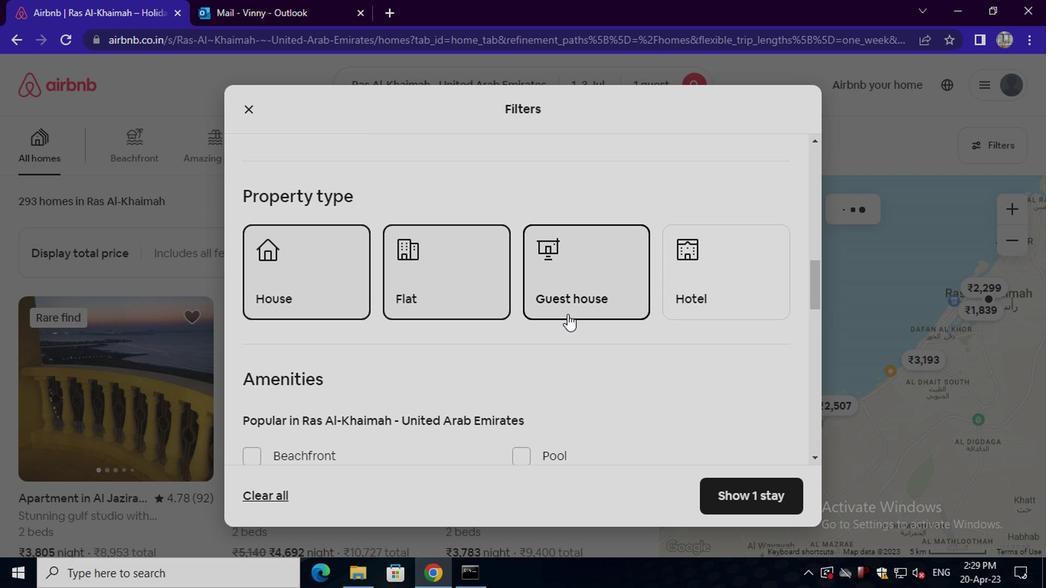 
Action: Mouse scrolled (564, 315) with delta (0, 0)
Screenshot: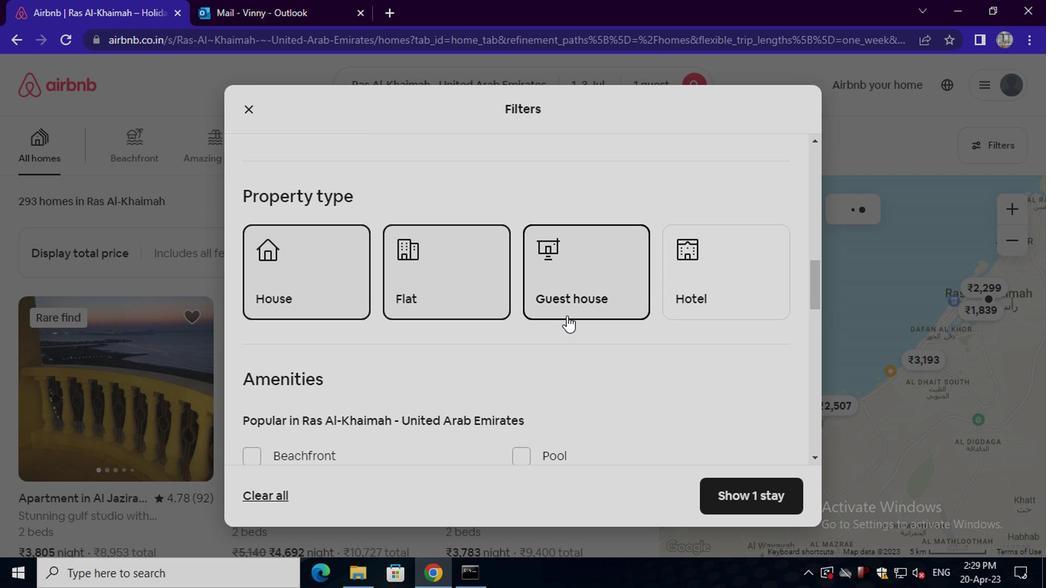 
Action: Mouse scrolled (564, 315) with delta (0, 0)
Screenshot: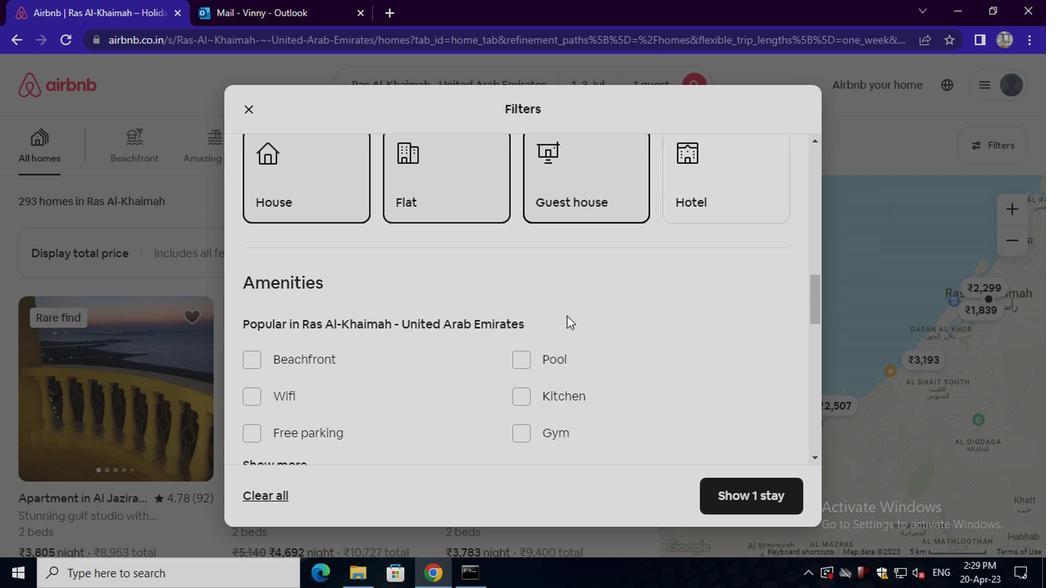 
Action: Mouse scrolled (564, 315) with delta (0, 0)
Screenshot: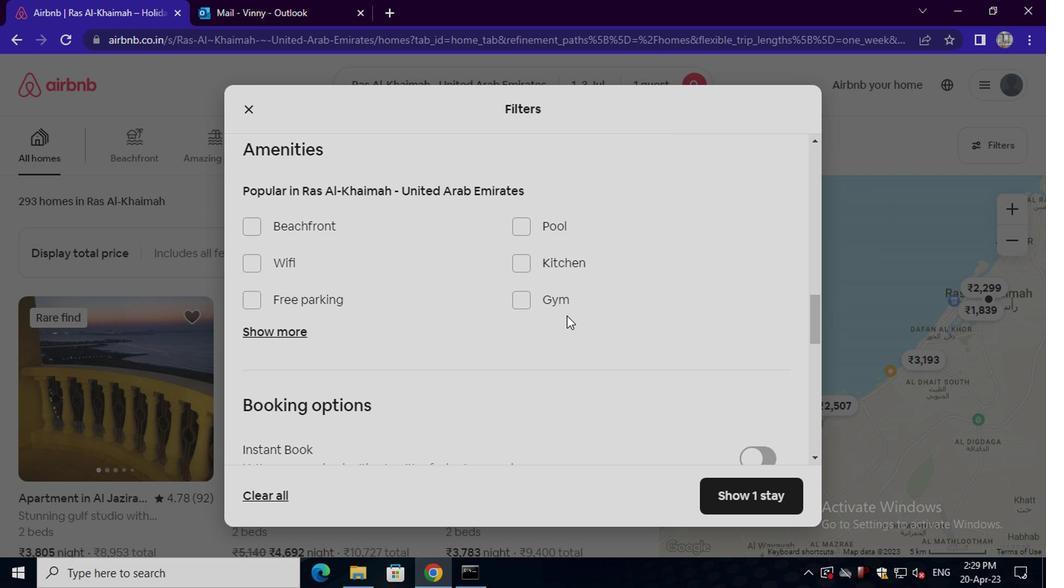 
Action: Mouse moved to (280, 254)
Screenshot: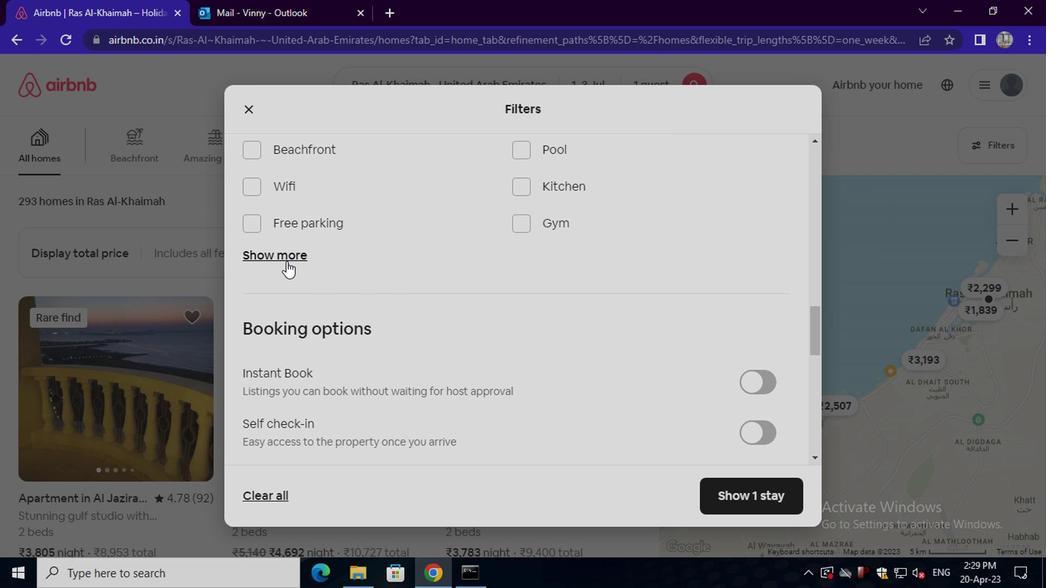 
Action: Mouse pressed left at (280, 254)
Screenshot: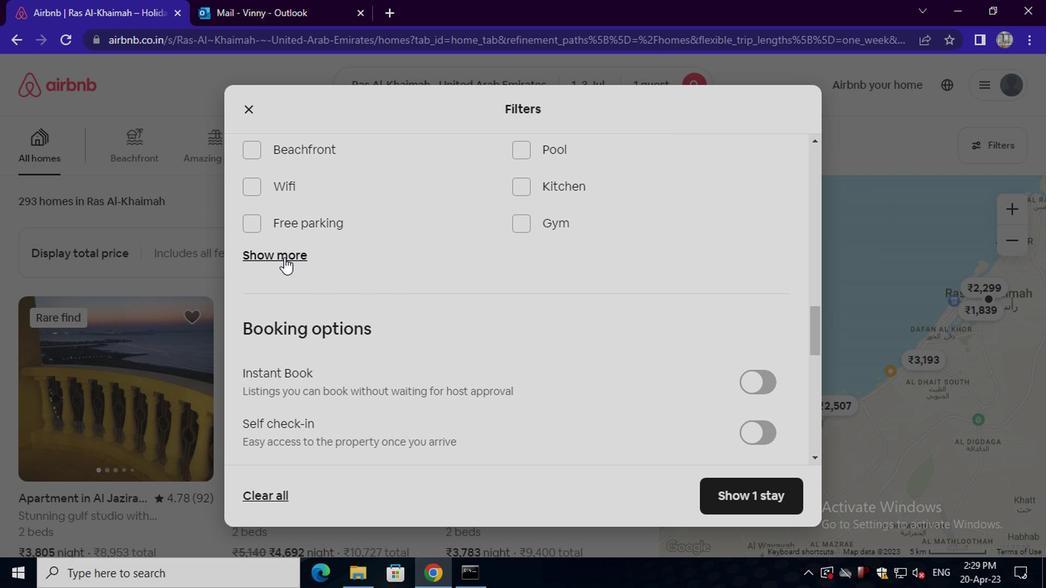 
Action: Mouse moved to (255, 189)
Screenshot: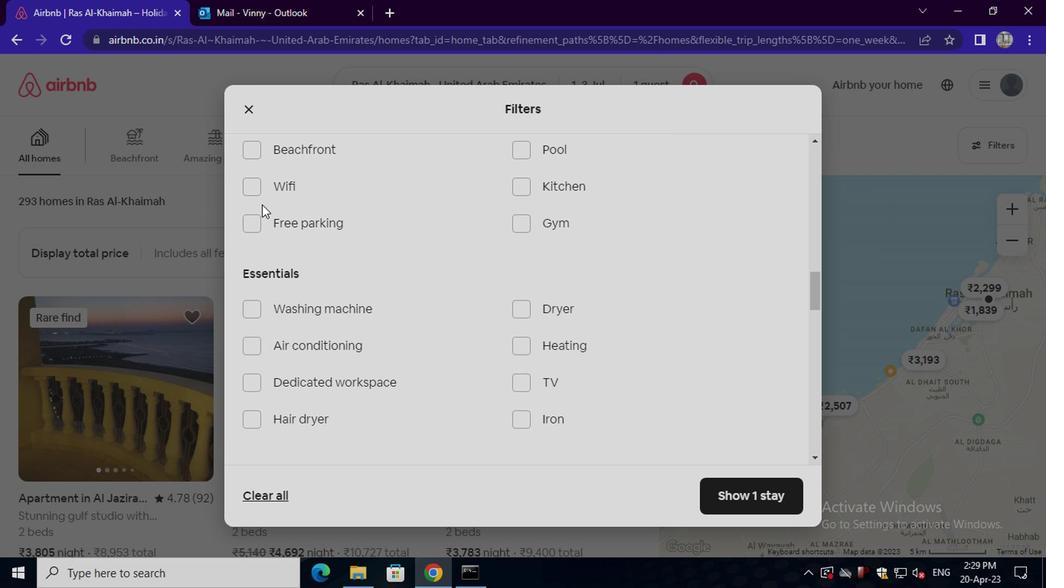 
Action: Mouse pressed left at (255, 189)
Screenshot: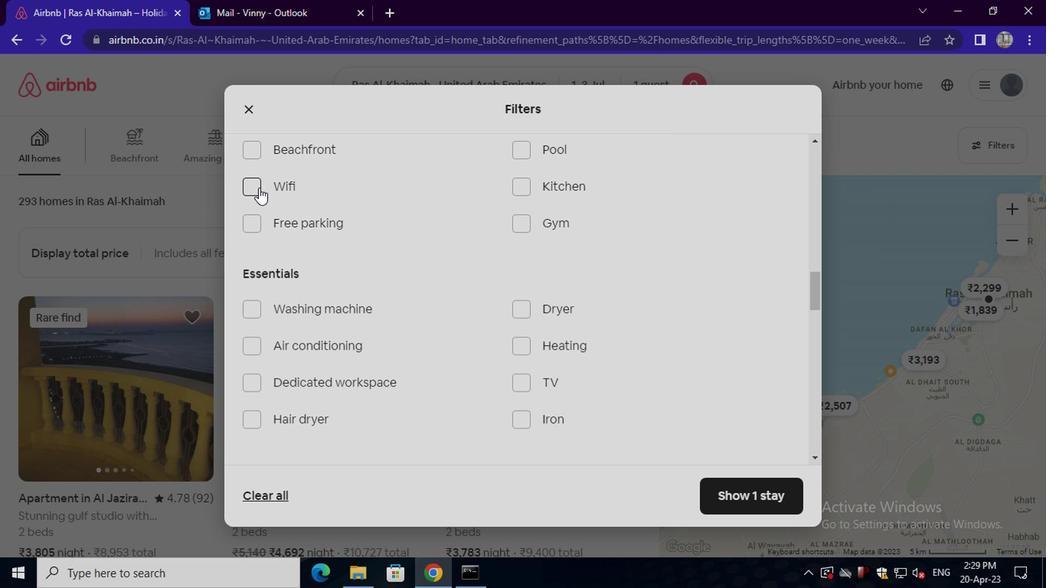 
Action: Mouse moved to (248, 355)
Screenshot: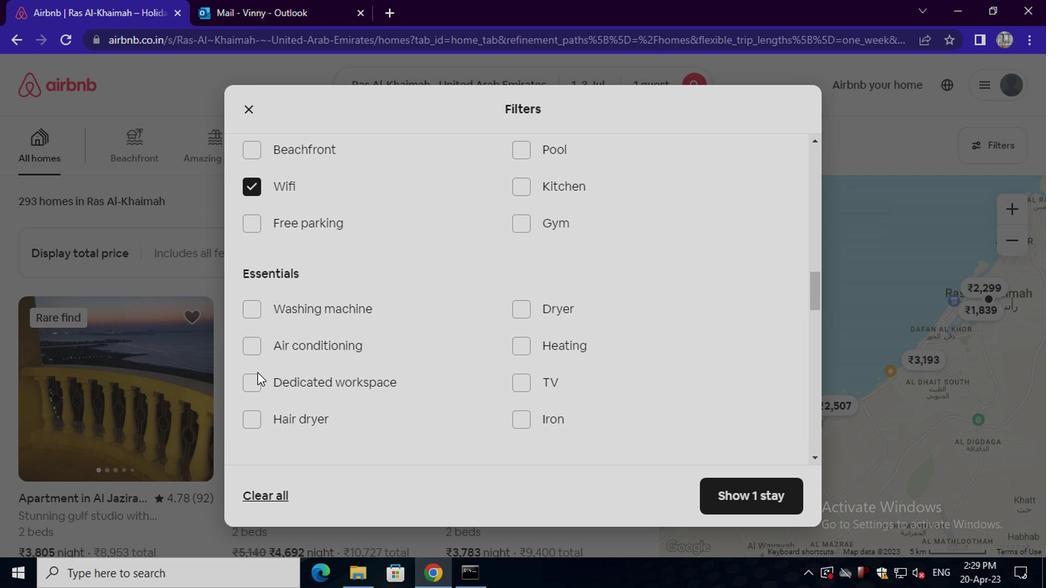 
Action: Mouse pressed left at (248, 355)
Screenshot: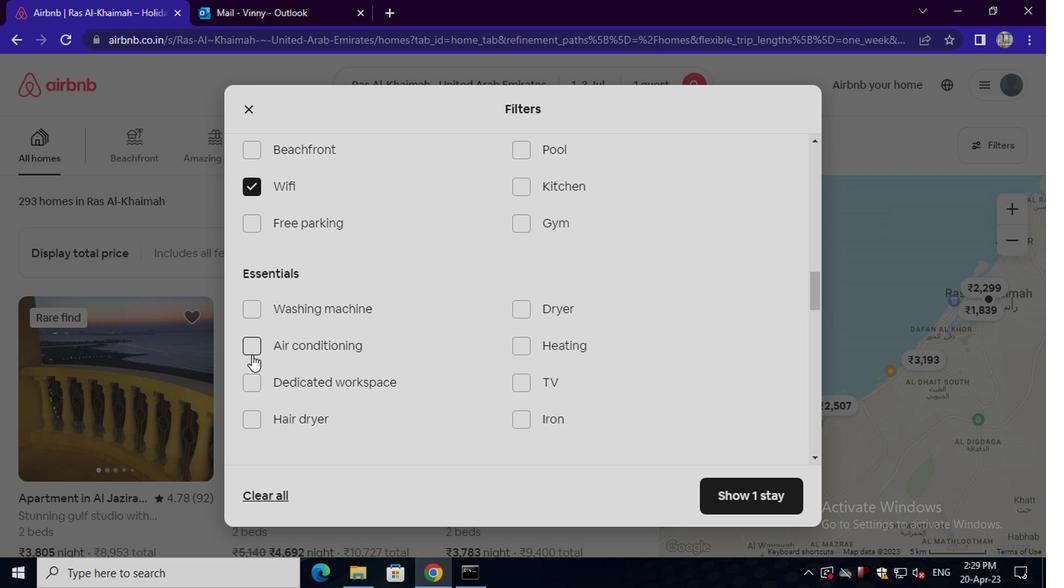 
Action: Mouse moved to (250, 377)
Screenshot: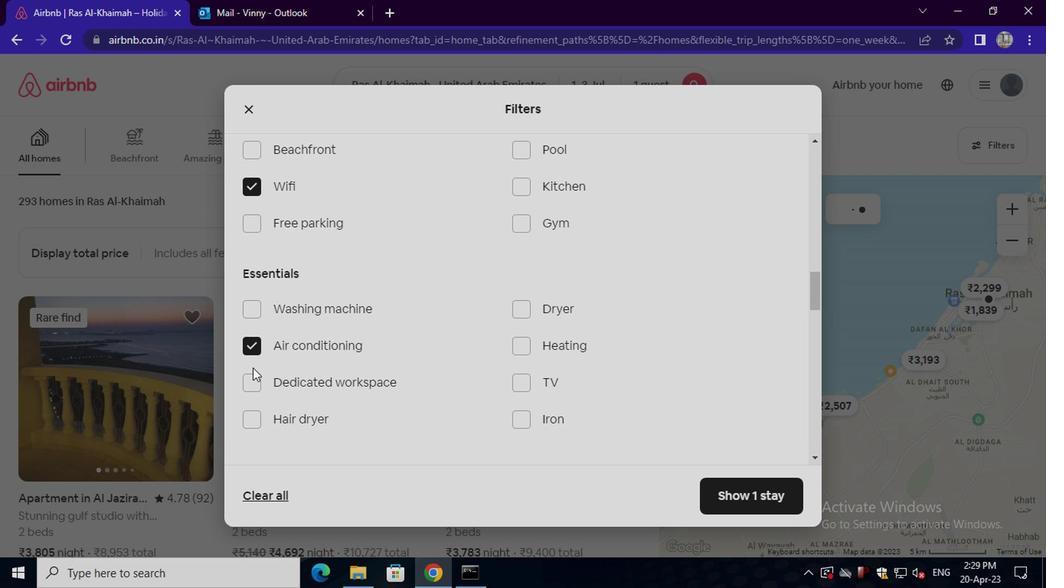 
Action: Mouse pressed left at (250, 377)
Screenshot: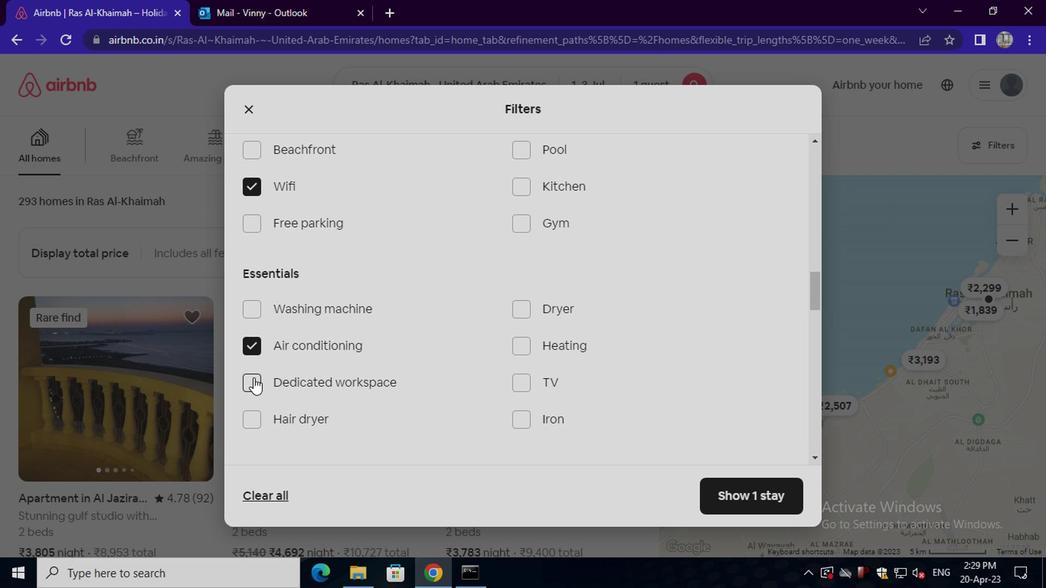 
Action: Mouse moved to (248, 405)
Screenshot: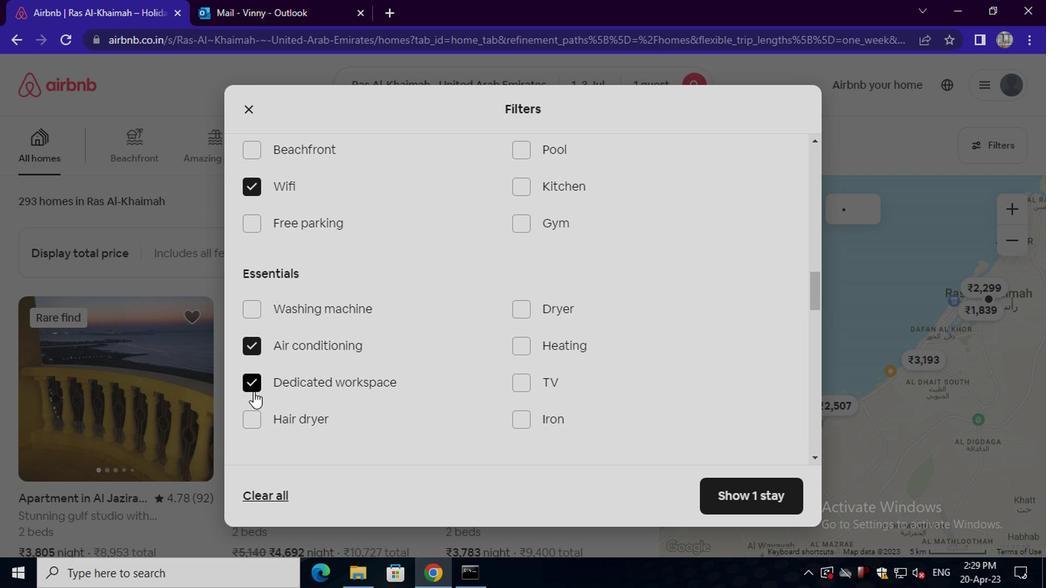 
Action: Mouse scrolled (248, 404) with delta (0, -1)
Screenshot: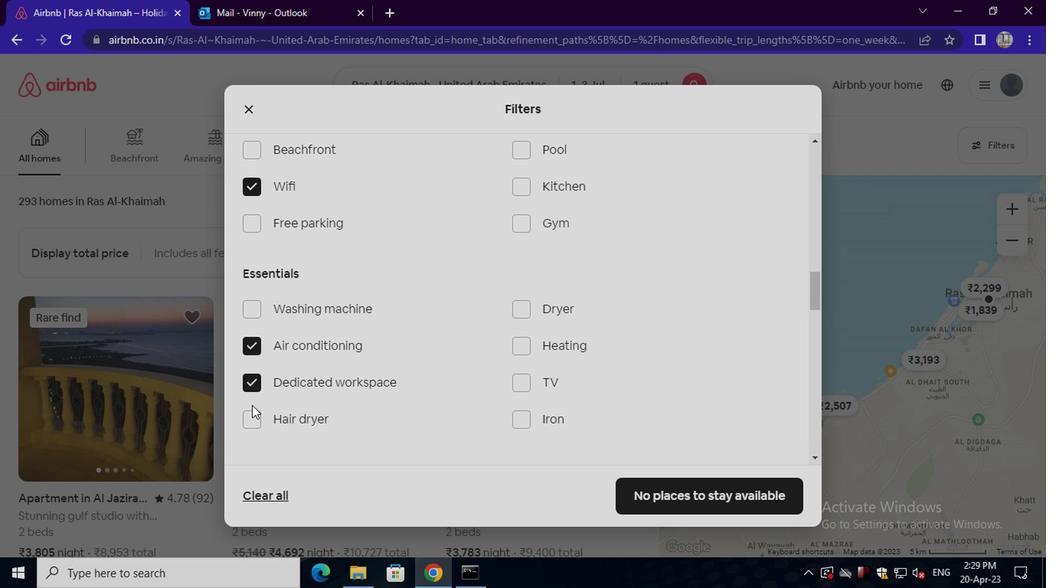 
Action: Mouse scrolled (248, 404) with delta (0, -1)
Screenshot: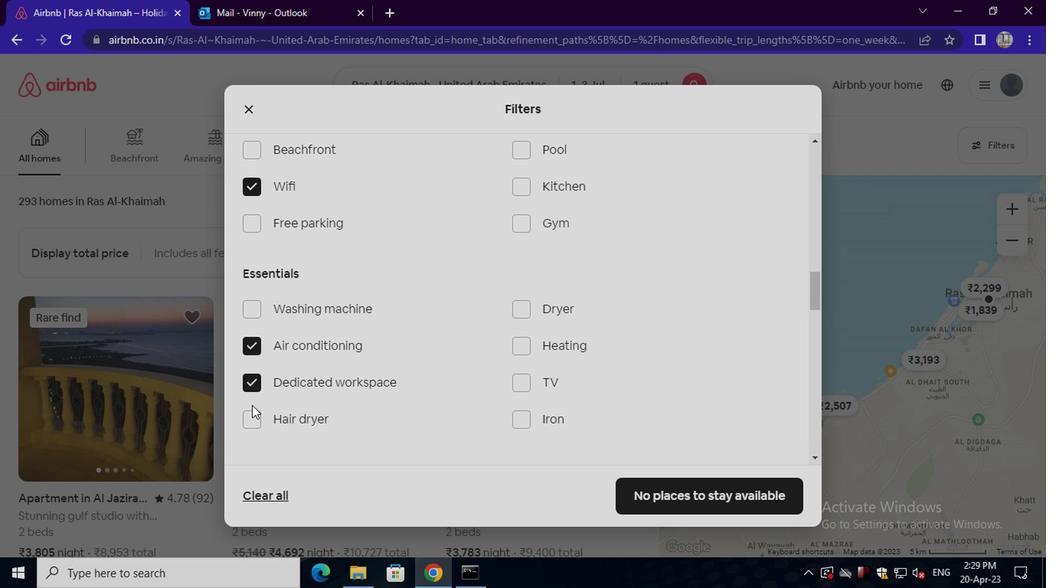 
Action: Mouse scrolled (248, 404) with delta (0, -1)
Screenshot: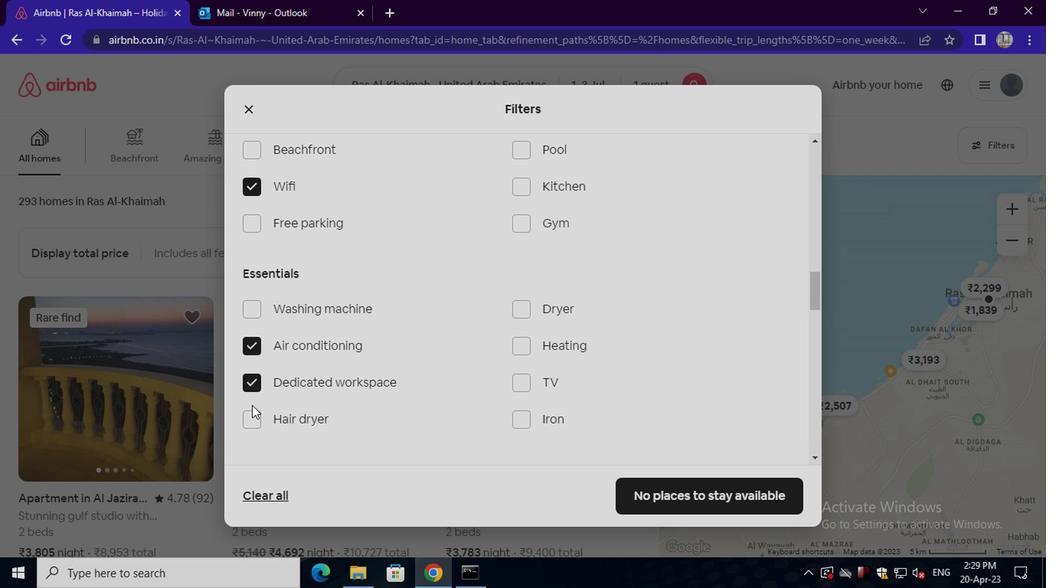 
Action: Mouse scrolled (248, 404) with delta (0, -1)
Screenshot: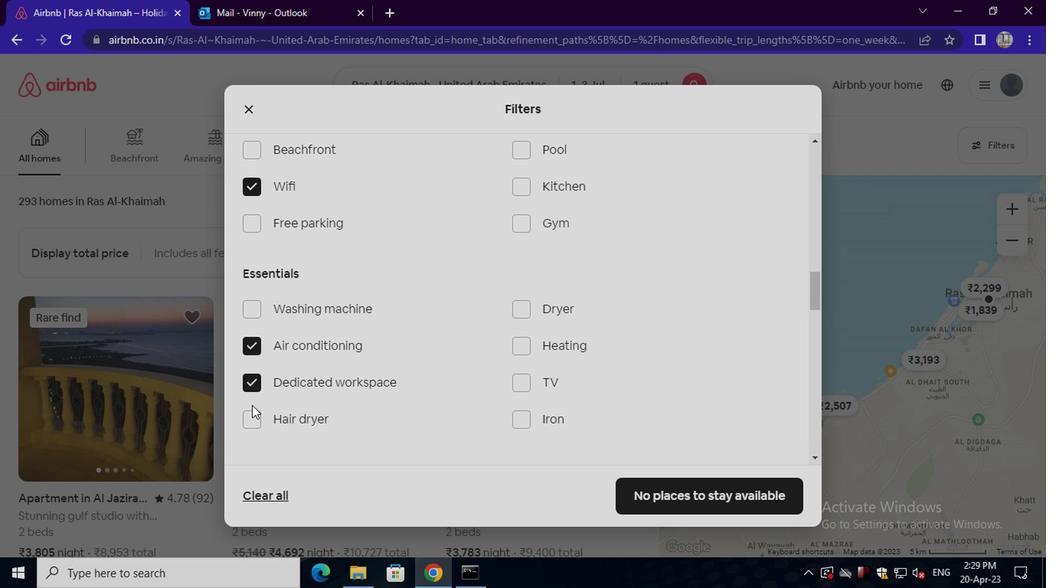 
Action: Mouse moved to (252, 313)
Screenshot: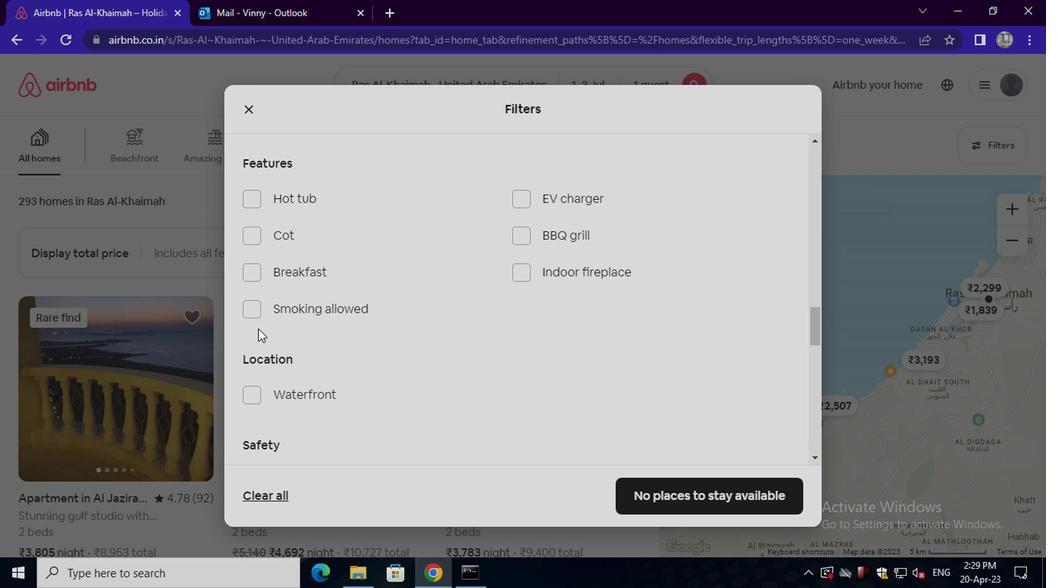 
Action: Mouse pressed left at (252, 313)
Screenshot: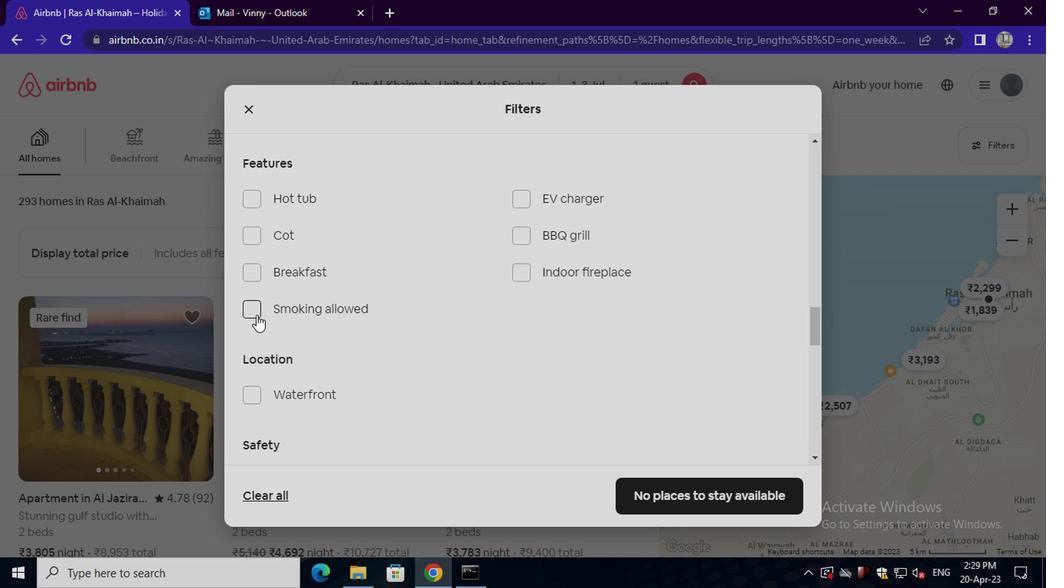 
Action: Mouse moved to (256, 319)
Screenshot: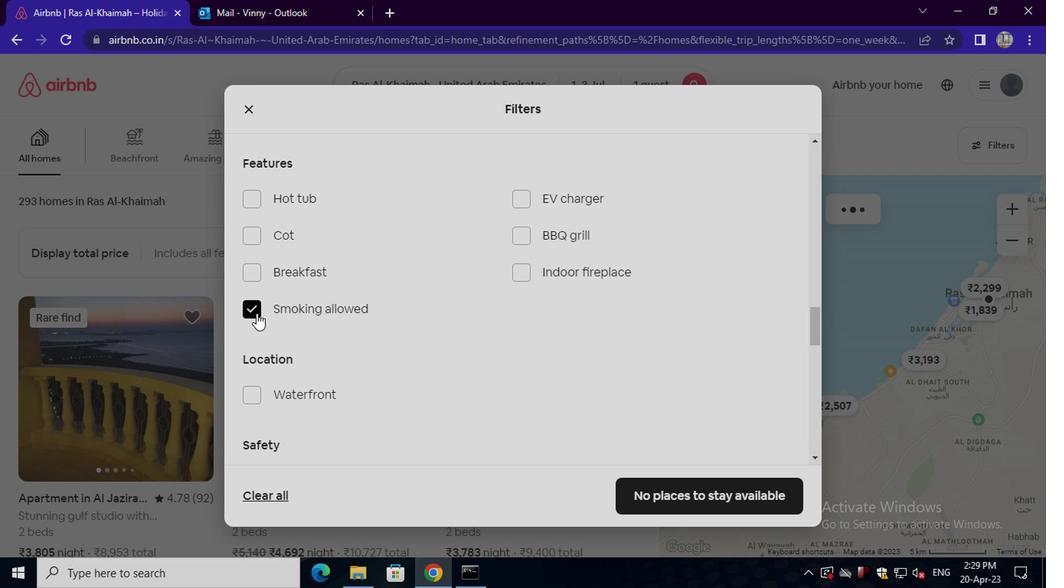 
Action: Mouse scrolled (256, 318) with delta (0, 0)
Screenshot: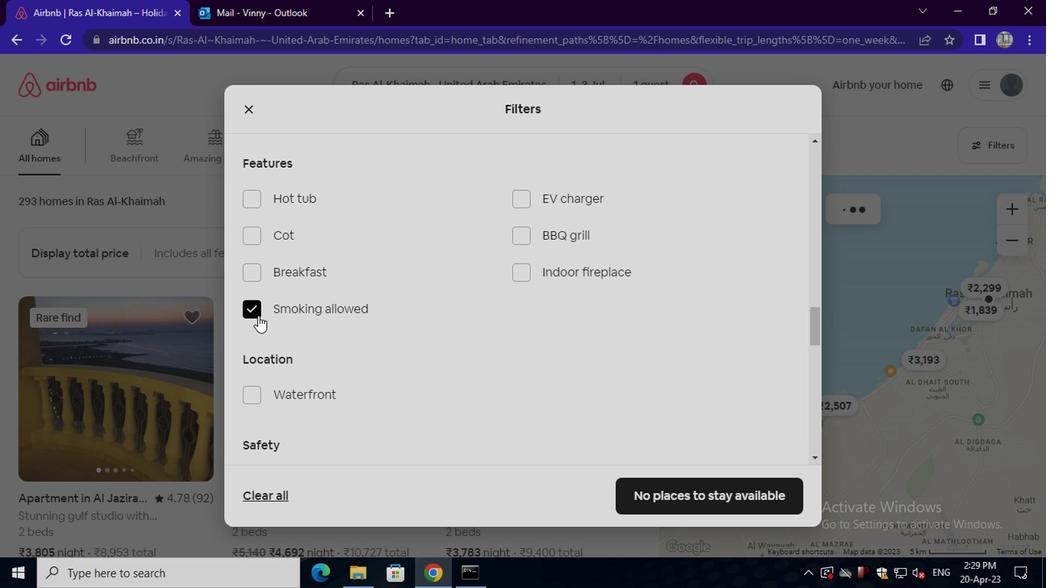 
Action: Mouse scrolled (256, 318) with delta (0, 0)
Screenshot: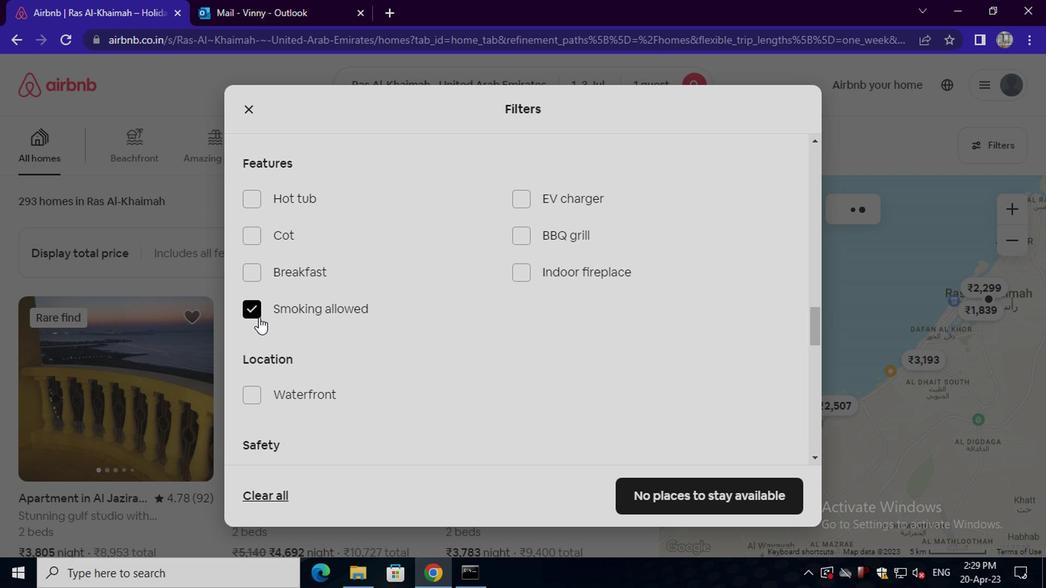 
Action: Mouse scrolled (256, 318) with delta (0, 0)
Screenshot: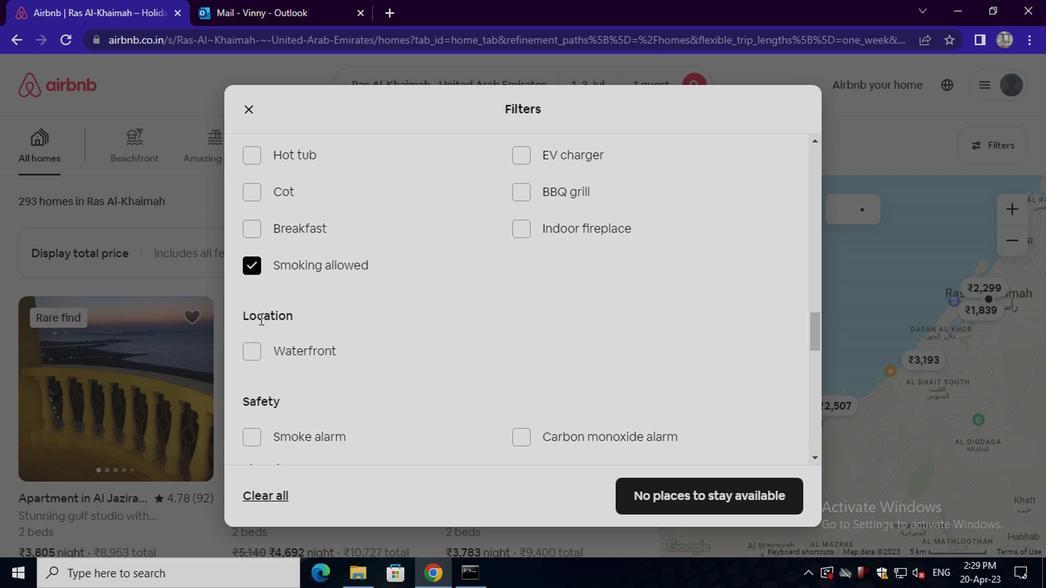 
Action: Mouse scrolled (256, 318) with delta (0, 0)
Screenshot: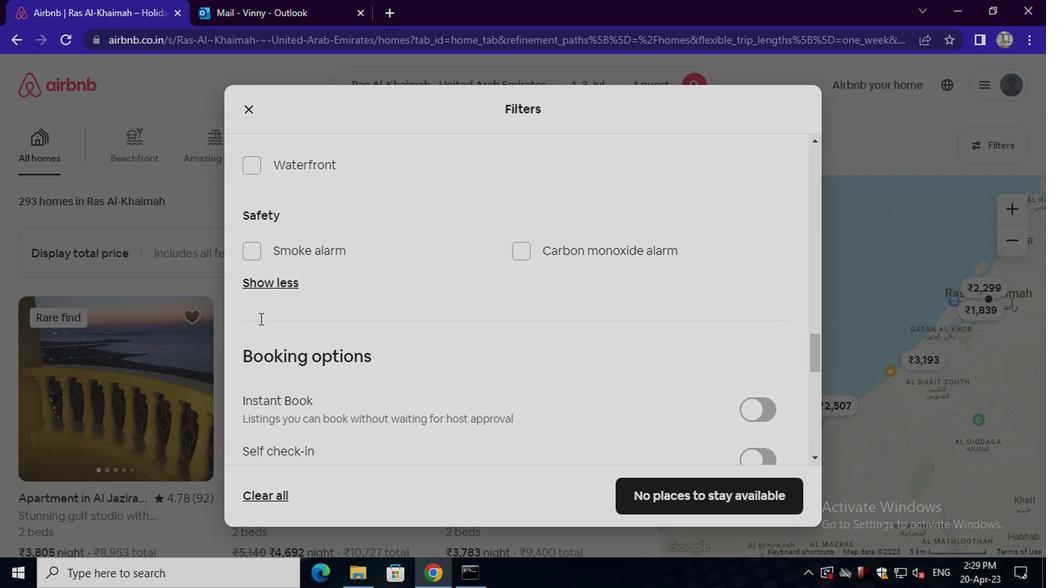 
Action: Mouse moved to (755, 385)
Screenshot: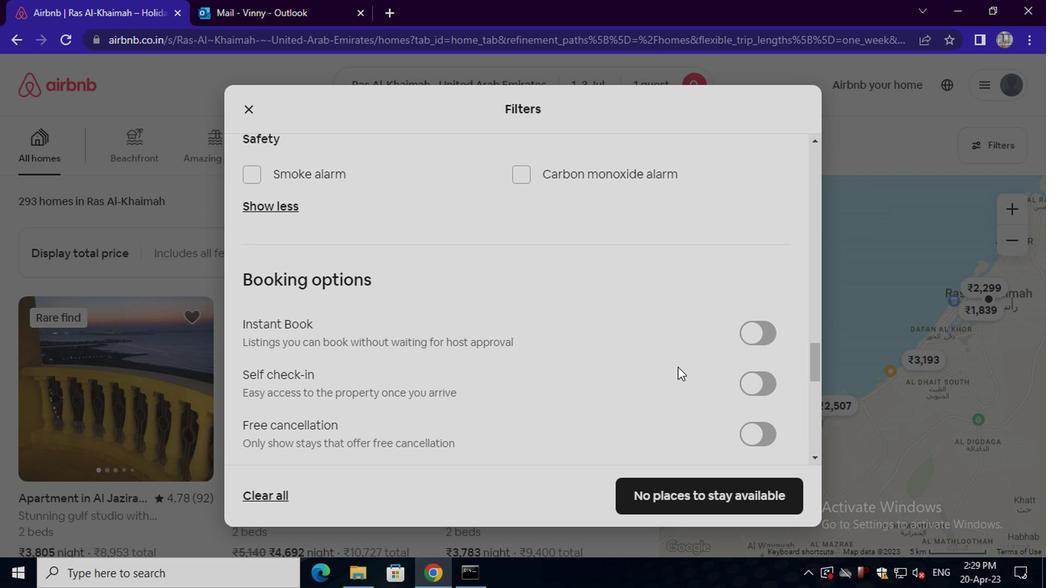 
Action: Mouse pressed left at (755, 385)
Screenshot: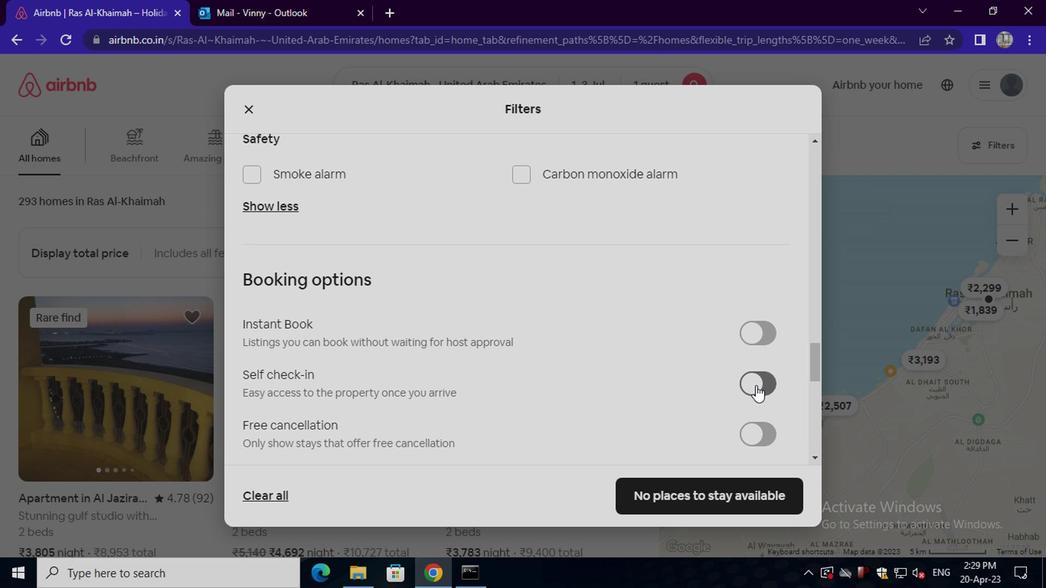 
Action: Mouse moved to (532, 384)
Screenshot: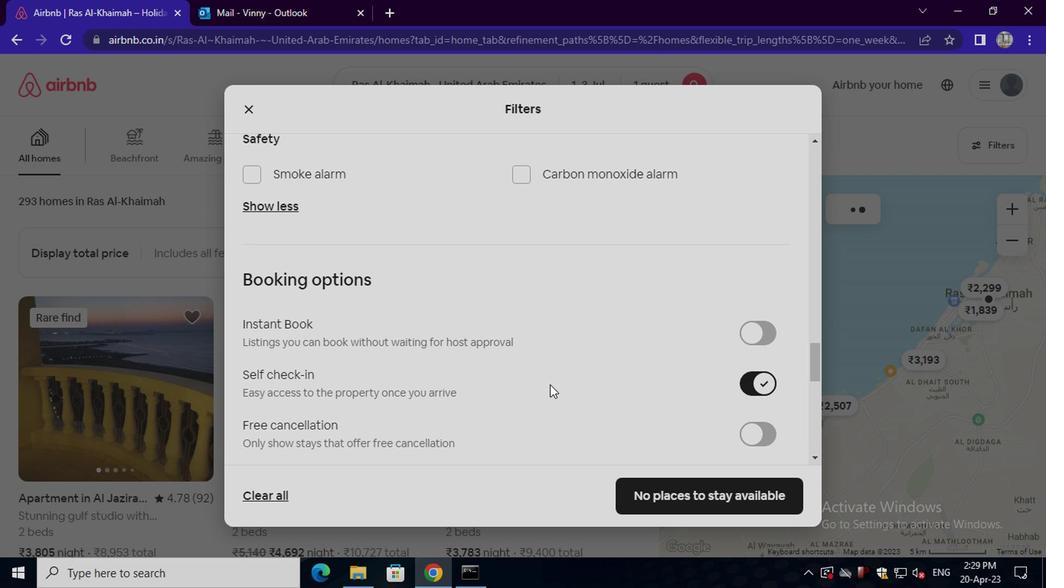 
Action: Mouse scrolled (532, 383) with delta (0, -1)
Screenshot: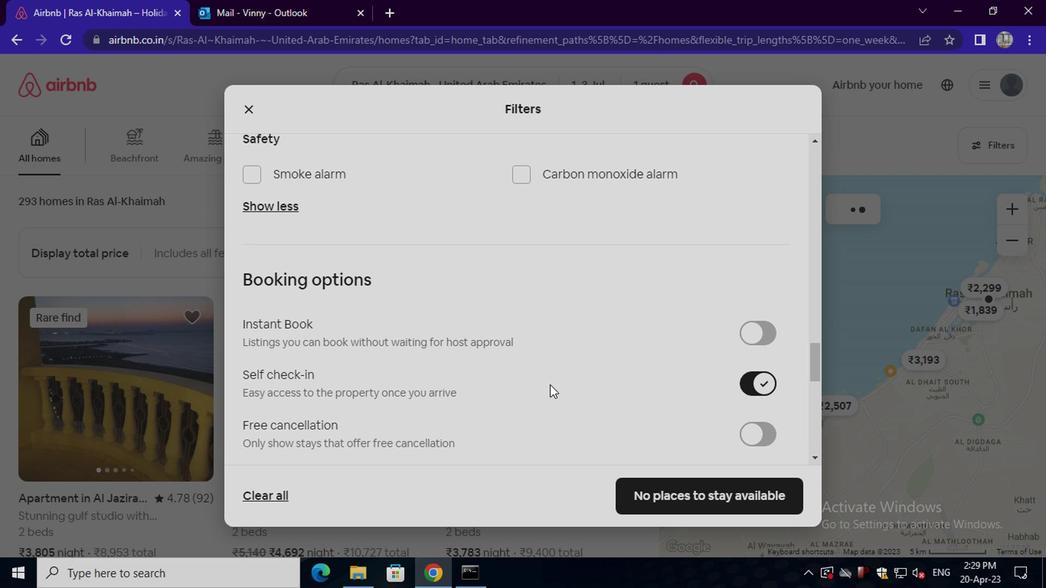 
Action: Mouse moved to (532, 384)
Screenshot: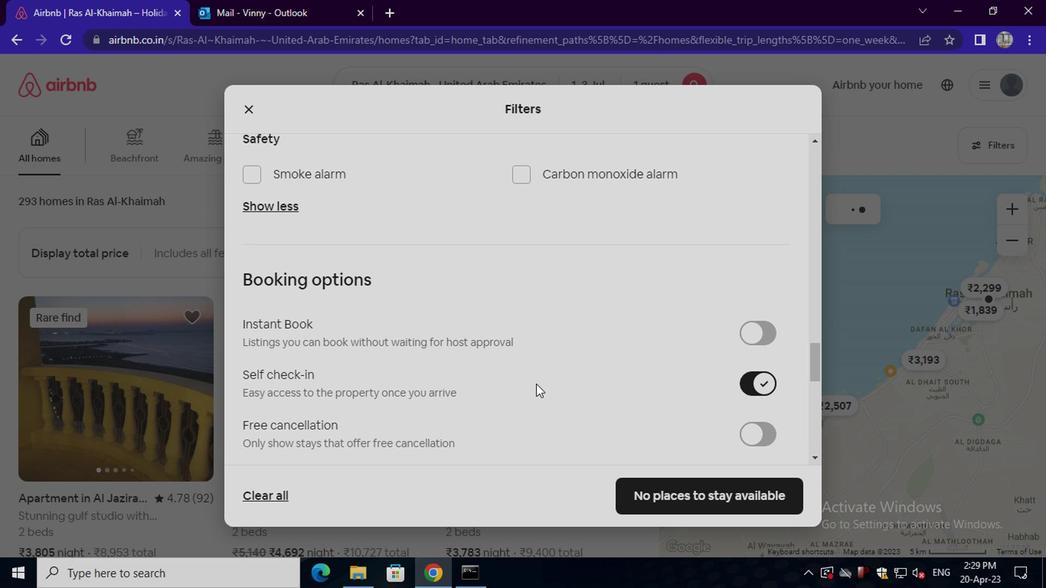 
Action: Mouse scrolled (532, 383) with delta (0, -1)
Screenshot: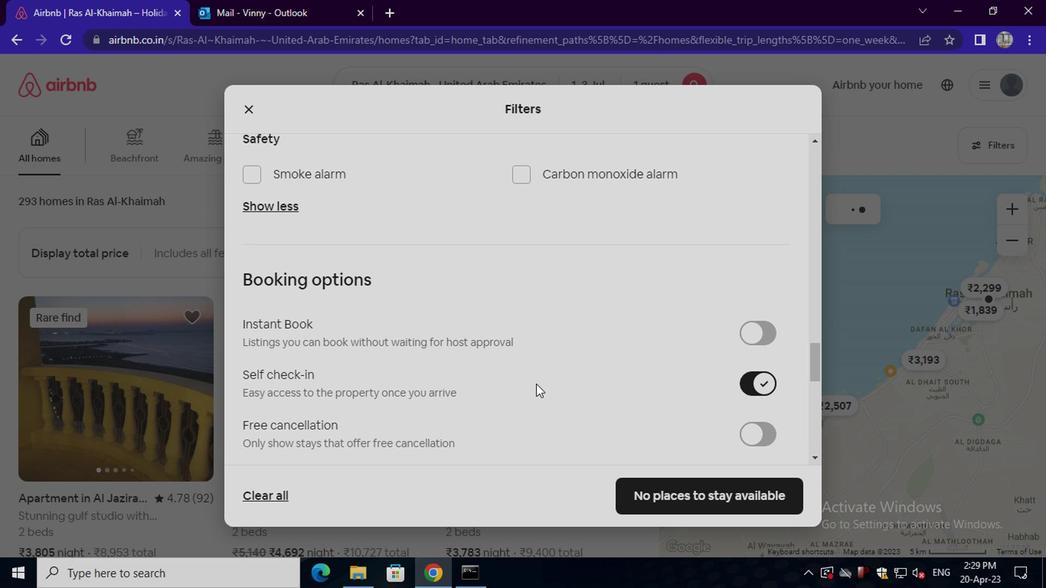 
Action: Mouse scrolled (532, 383) with delta (0, -1)
Screenshot: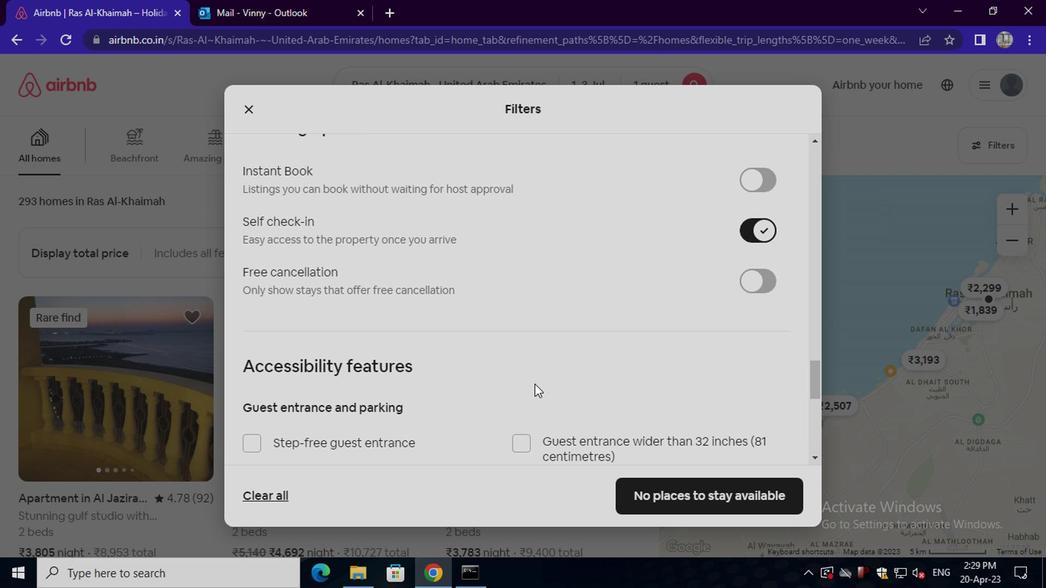 
Action: Mouse scrolled (532, 383) with delta (0, -1)
Screenshot: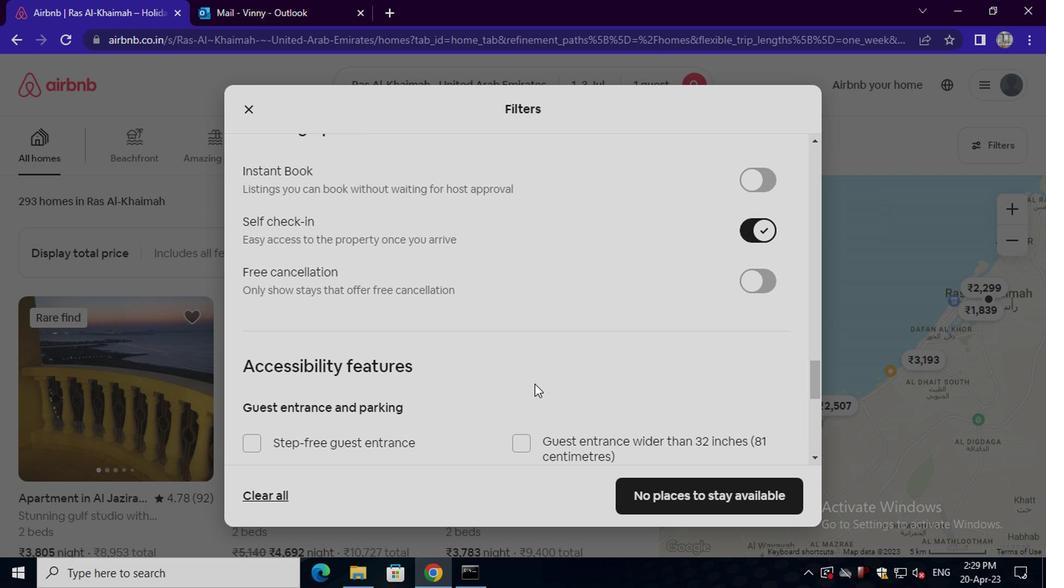 
Action: Mouse scrolled (532, 383) with delta (0, -1)
Screenshot: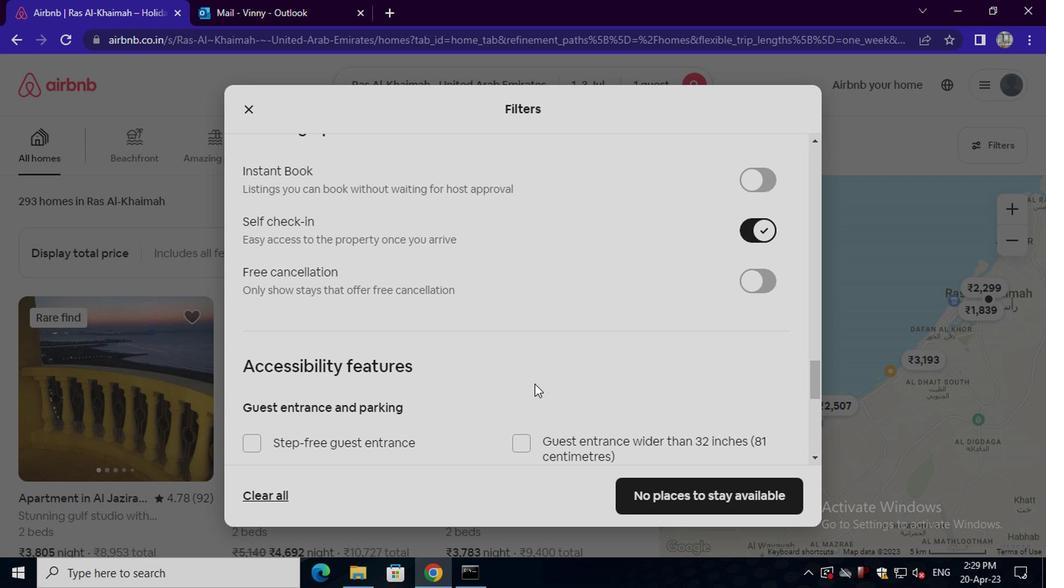 
Action: Mouse scrolled (532, 383) with delta (0, -1)
Screenshot: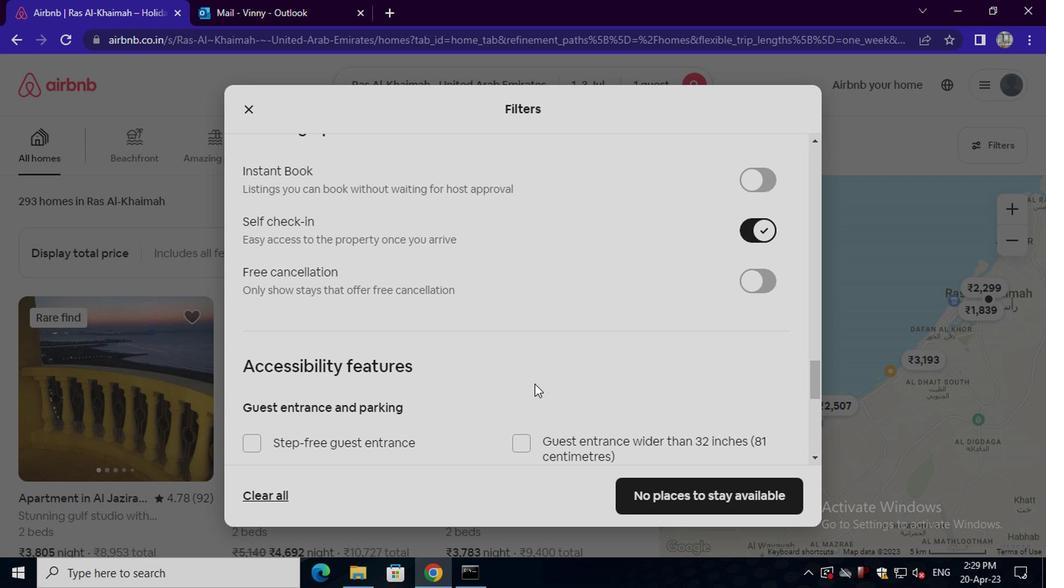 
Action: Mouse scrolled (532, 383) with delta (0, -1)
Screenshot: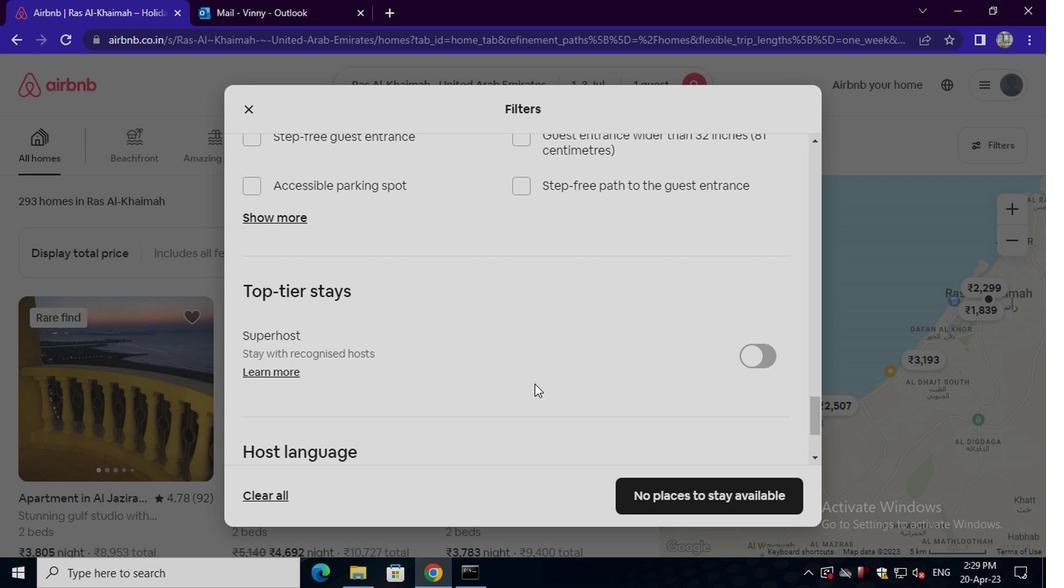 
Action: Mouse scrolled (532, 383) with delta (0, -1)
Screenshot: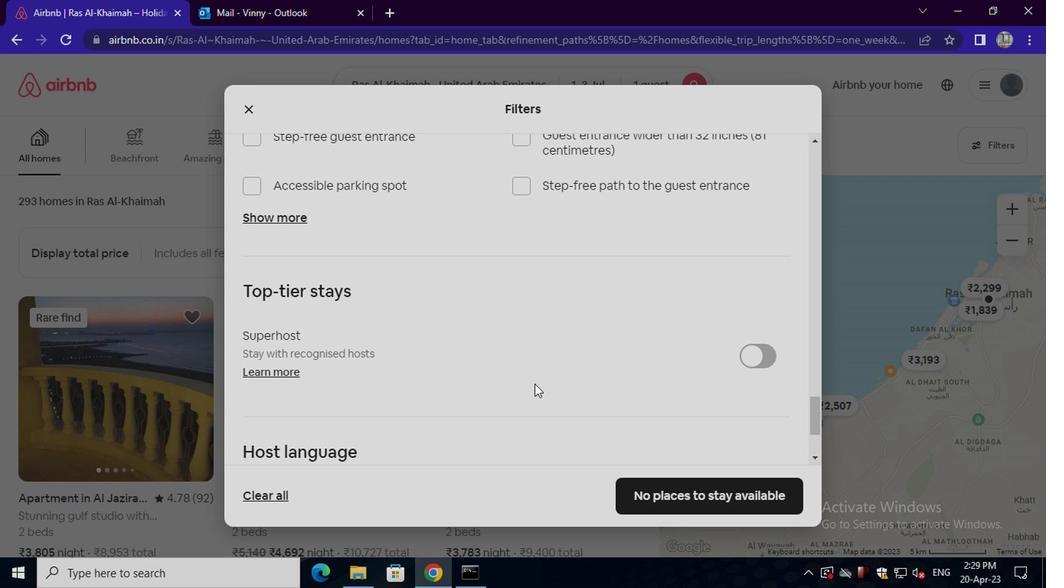 
Action: Mouse scrolled (532, 383) with delta (0, -1)
Screenshot: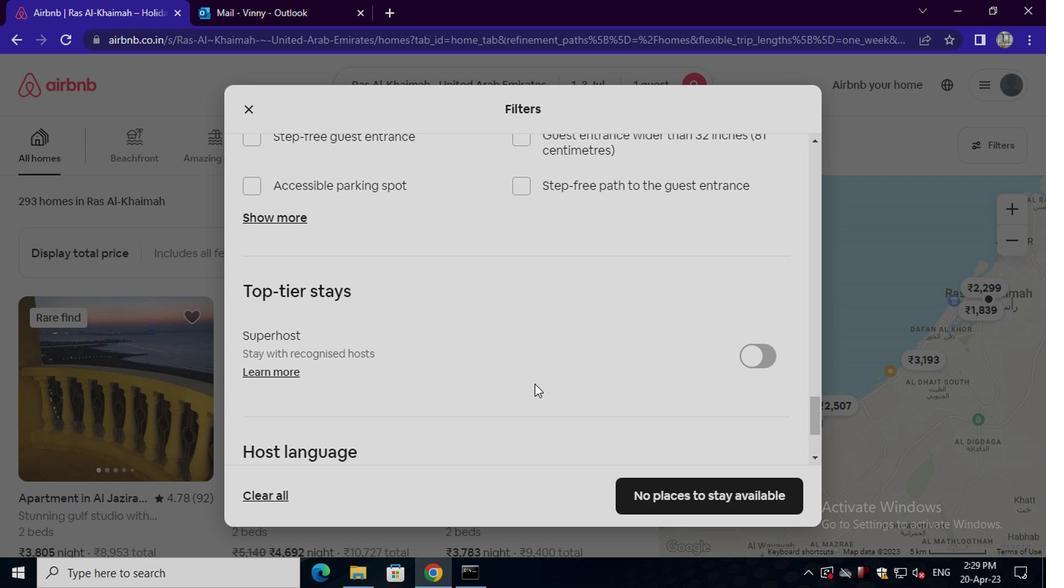 
Action: Mouse moved to (303, 357)
Screenshot: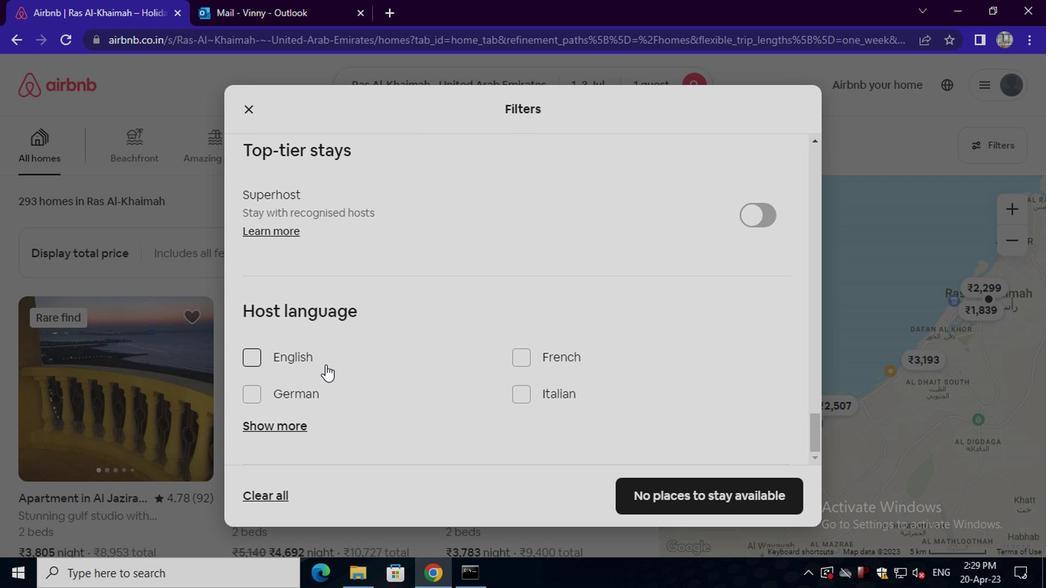 
Action: Mouse pressed left at (303, 357)
Screenshot: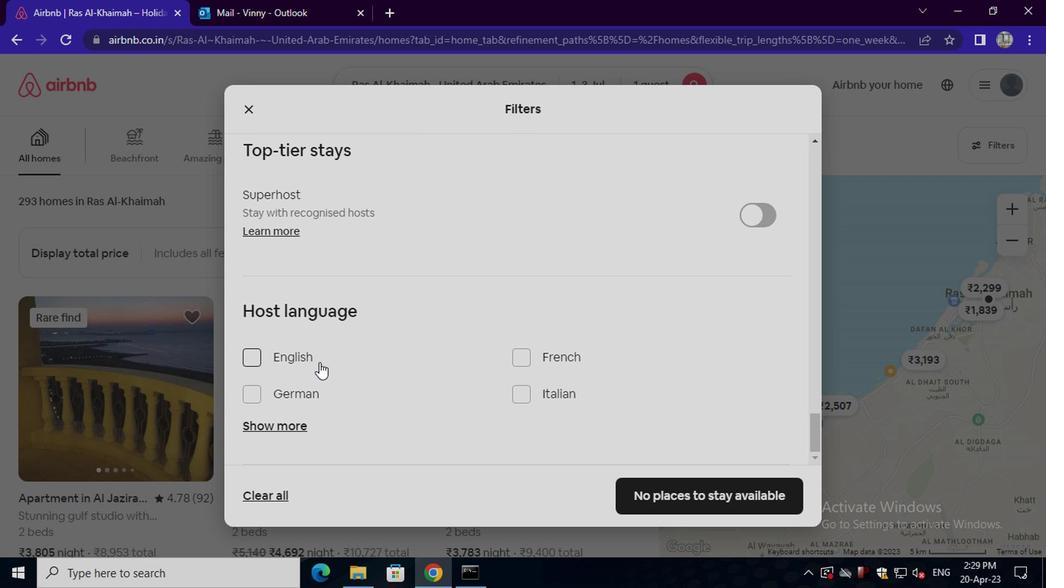 
Action: Mouse moved to (626, 488)
Screenshot: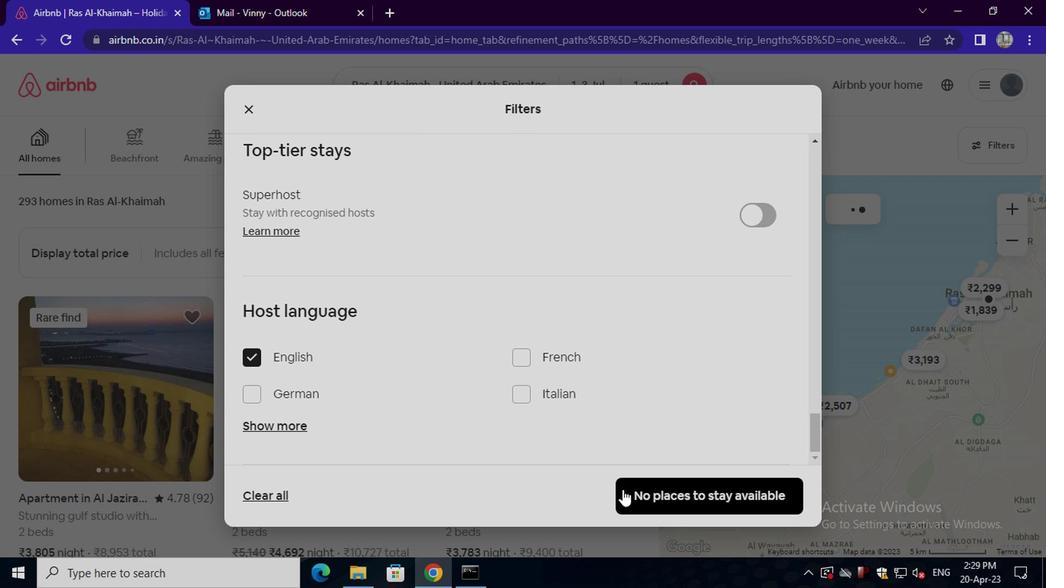
Action: Mouse pressed left at (626, 488)
Screenshot: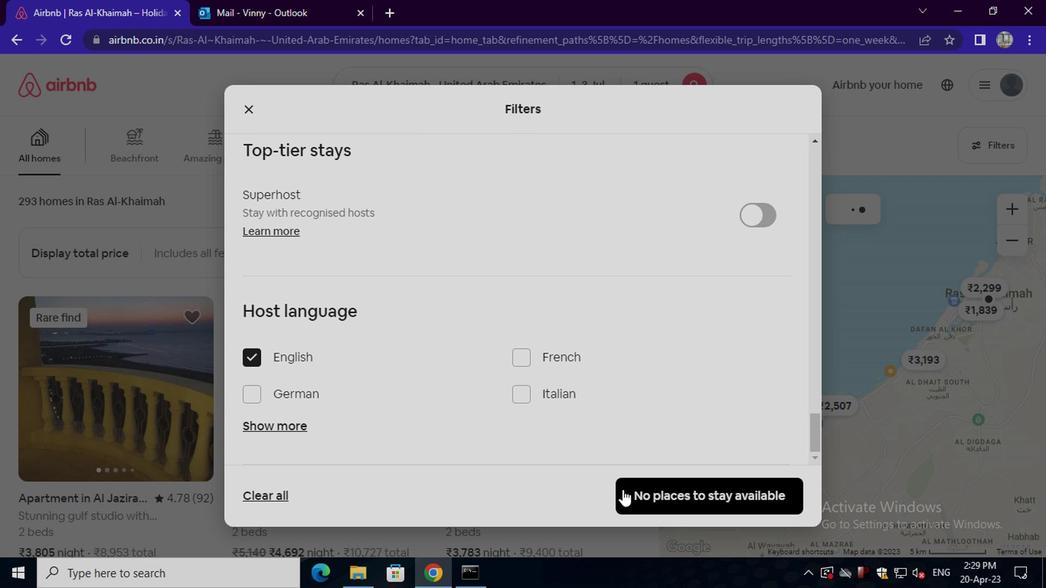 
